 Task: In the  document Ethan ,change text color to 'Dark Green' Insert the mentioned shape below the text 'Rounded Rectangle'. Change color of the shape to  PinkChange shape height to  2
Action: Mouse moved to (34, 97)
Screenshot: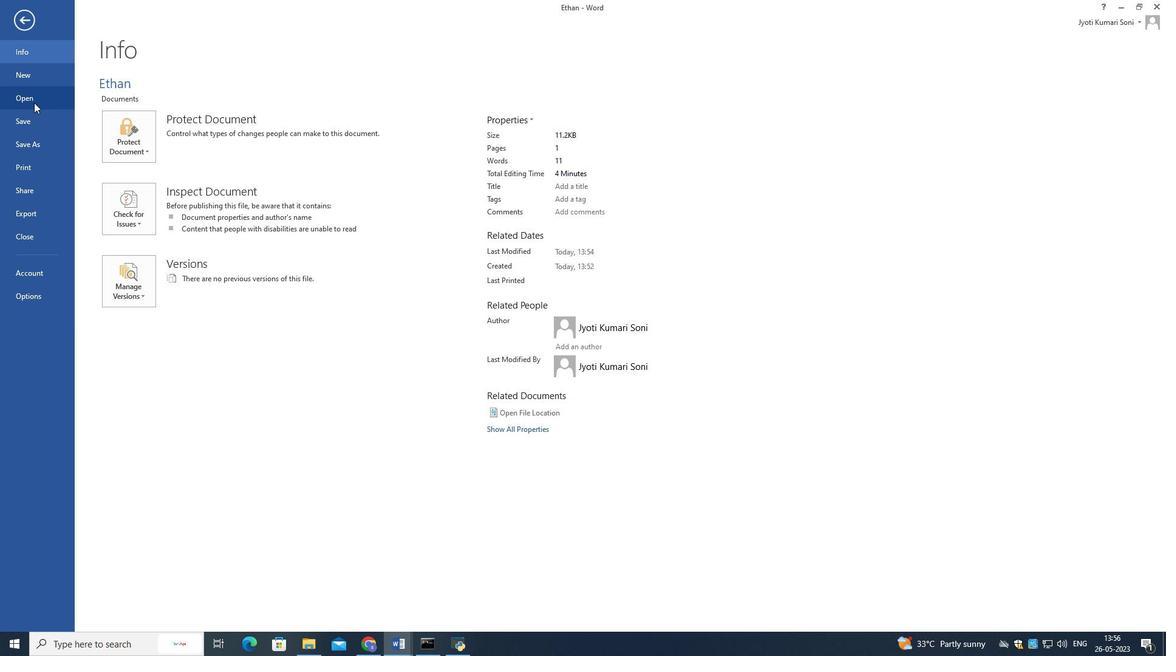 
Action: Mouse pressed left at (34, 97)
Screenshot: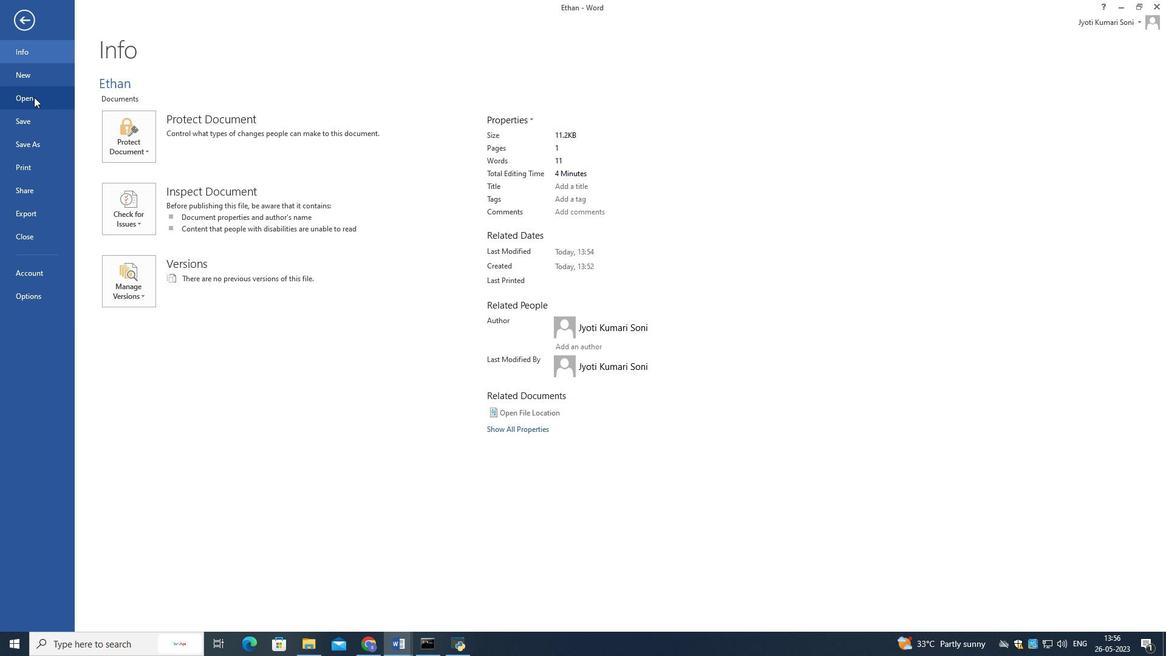 
Action: Mouse moved to (320, 116)
Screenshot: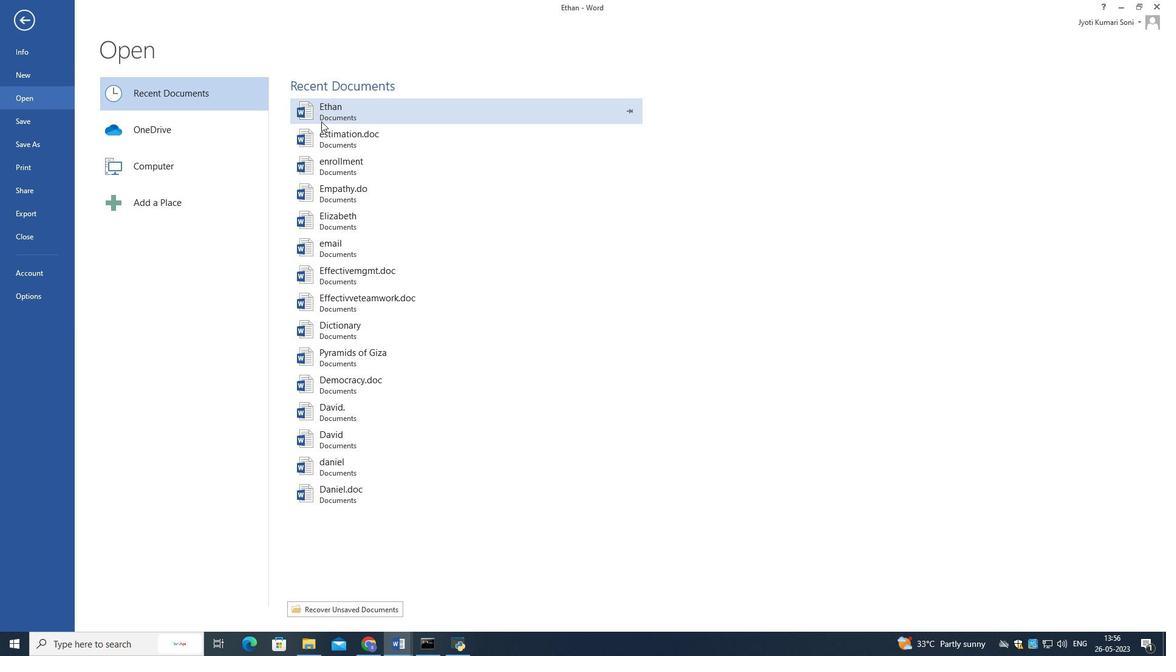 
Action: Mouse pressed left at (320, 116)
Screenshot: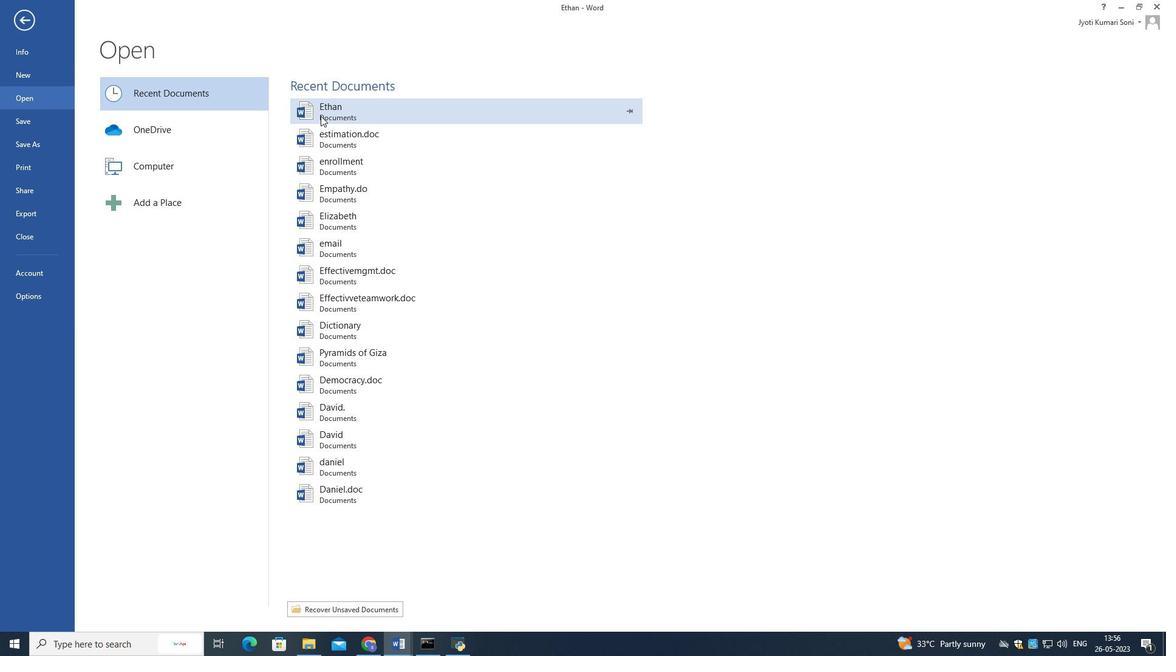 
Action: Mouse moved to (501, 188)
Screenshot: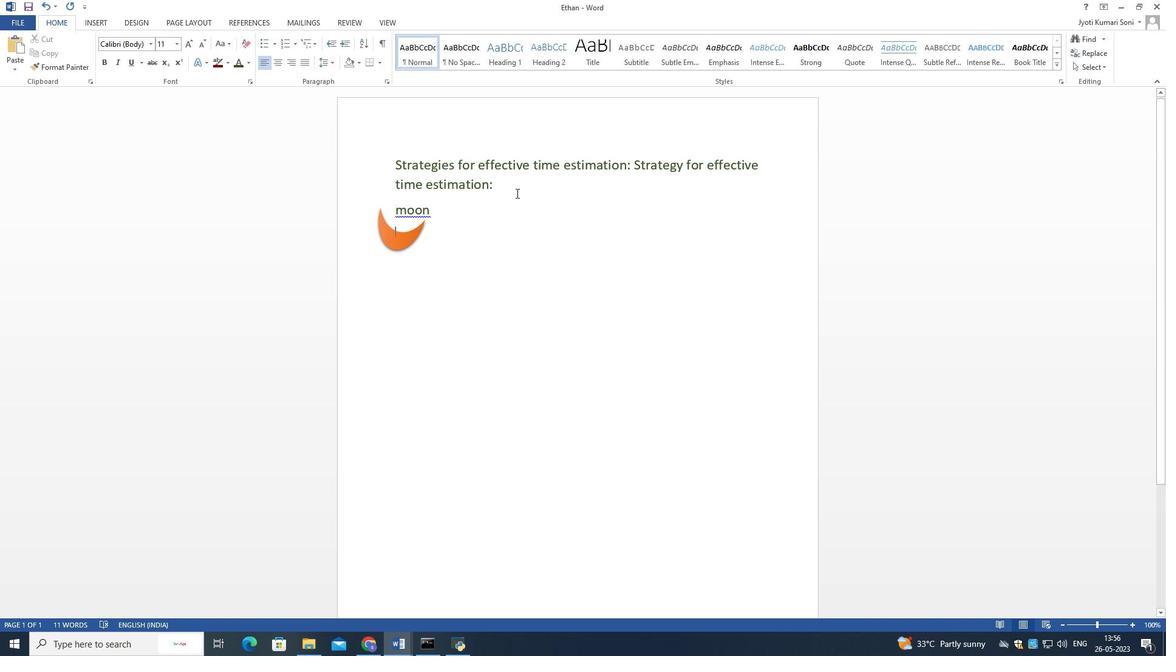 
Action: Mouse pressed left at (501, 188)
Screenshot: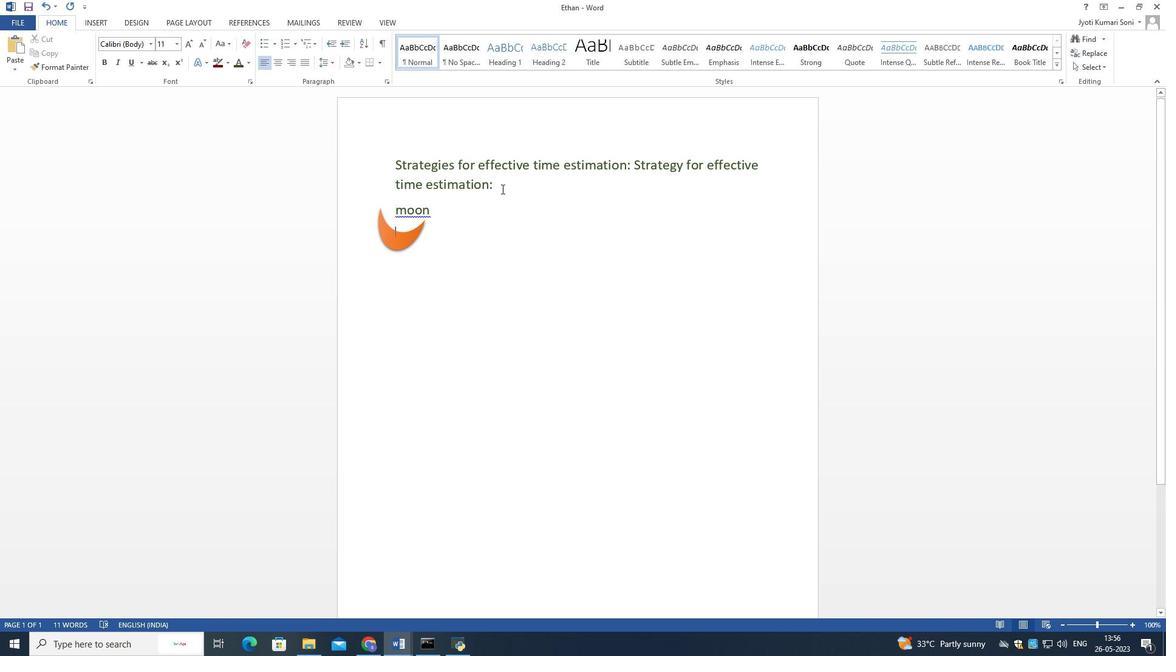
Action: Mouse moved to (449, 151)
Screenshot: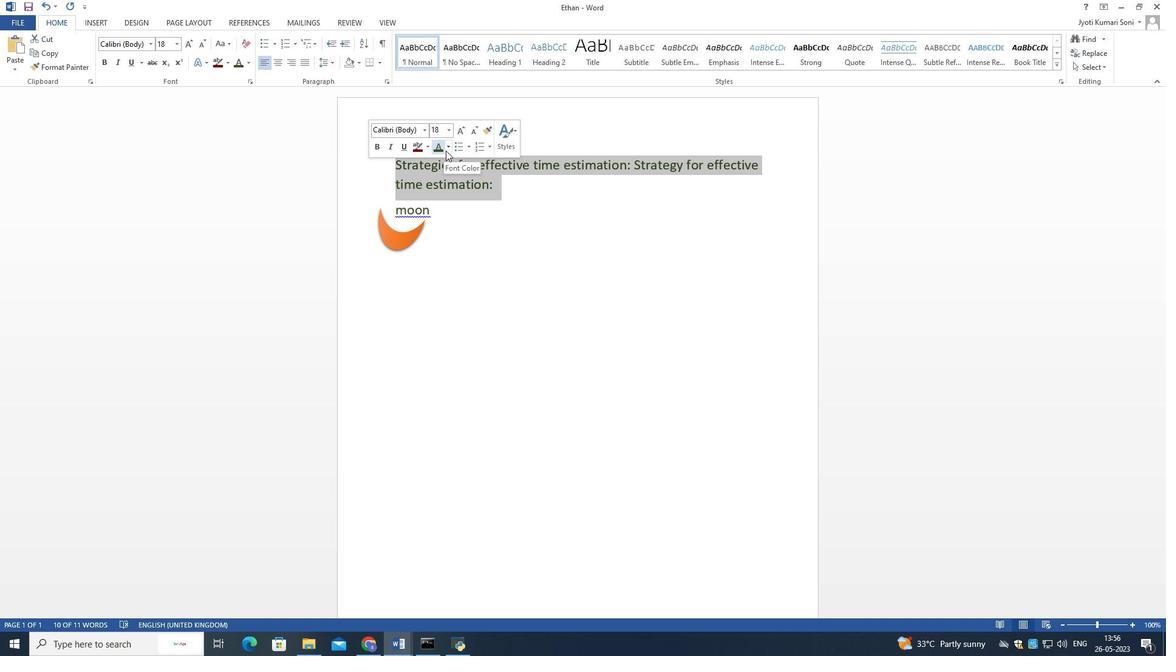 
Action: Mouse pressed left at (449, 151)
Screenshot: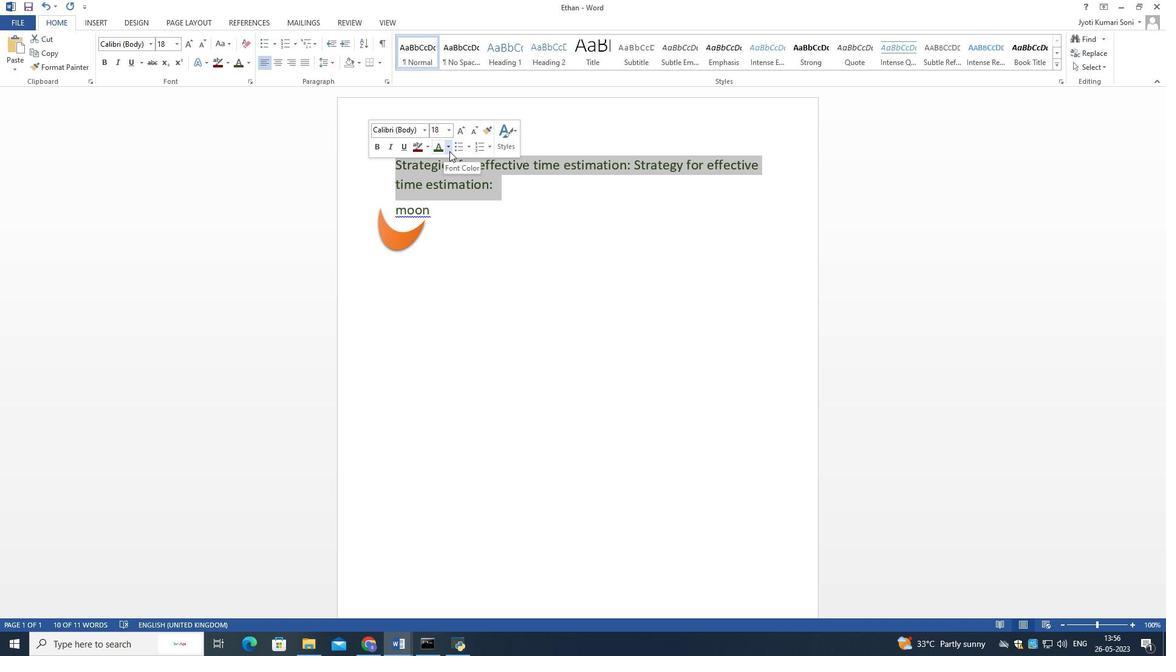 
Action: Mouse moved to (533, 226)
Screenshot: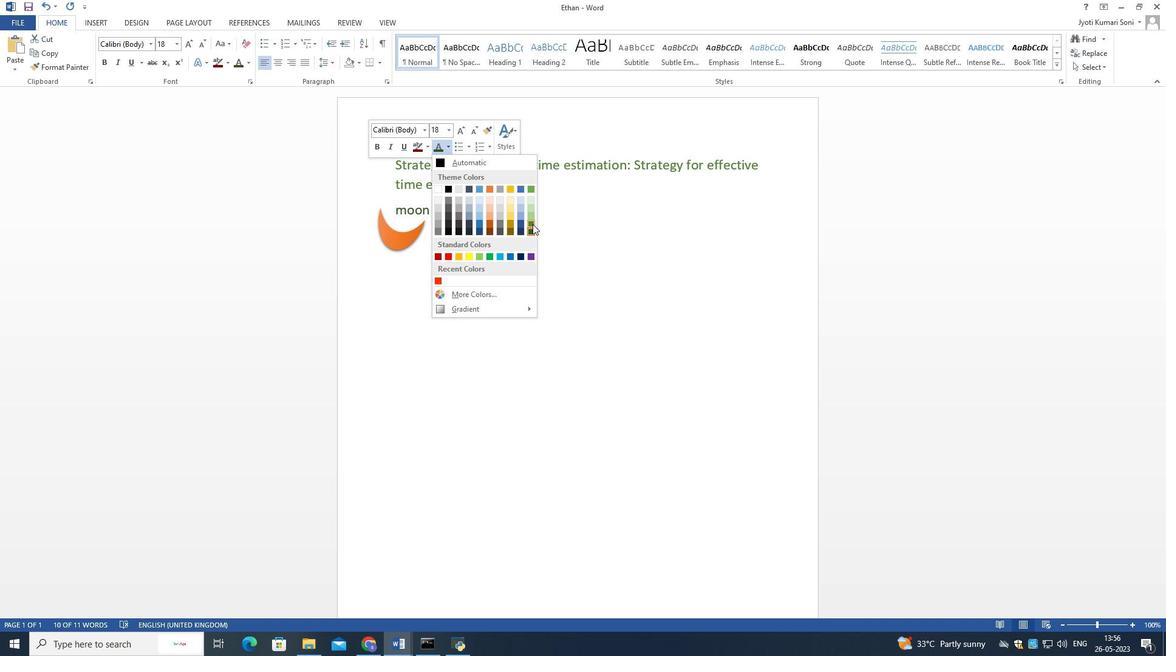 
Action: Mouse pressed left at (533, 226)
Screenshot: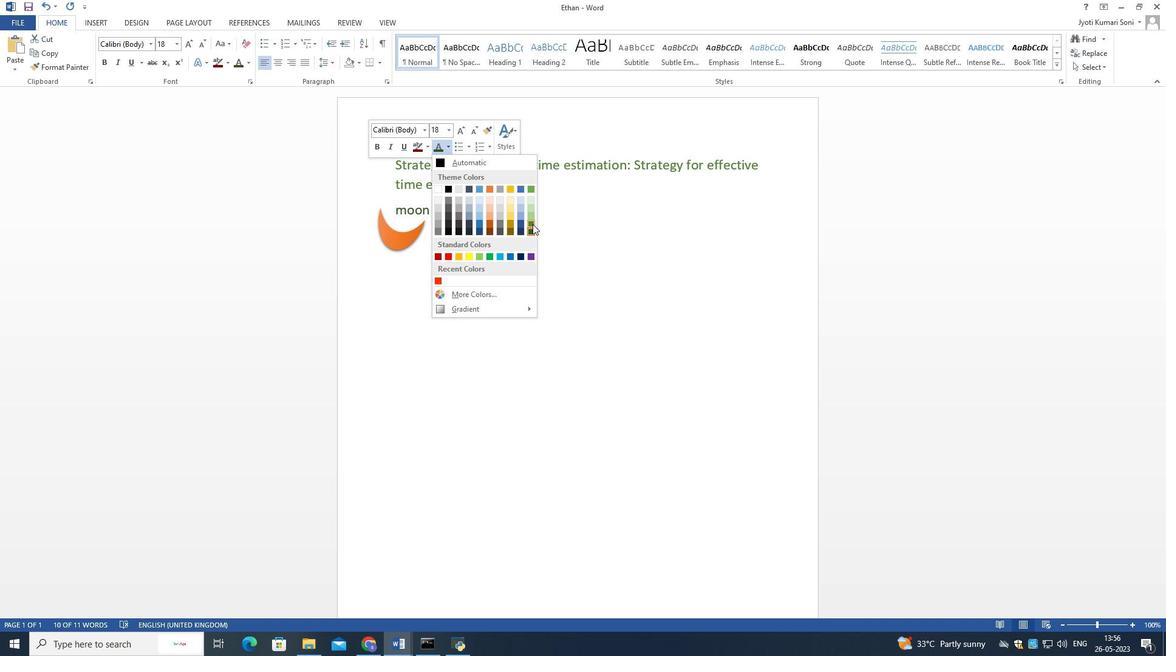 
Action: Mouse moved to (534, 228)
Screenshot: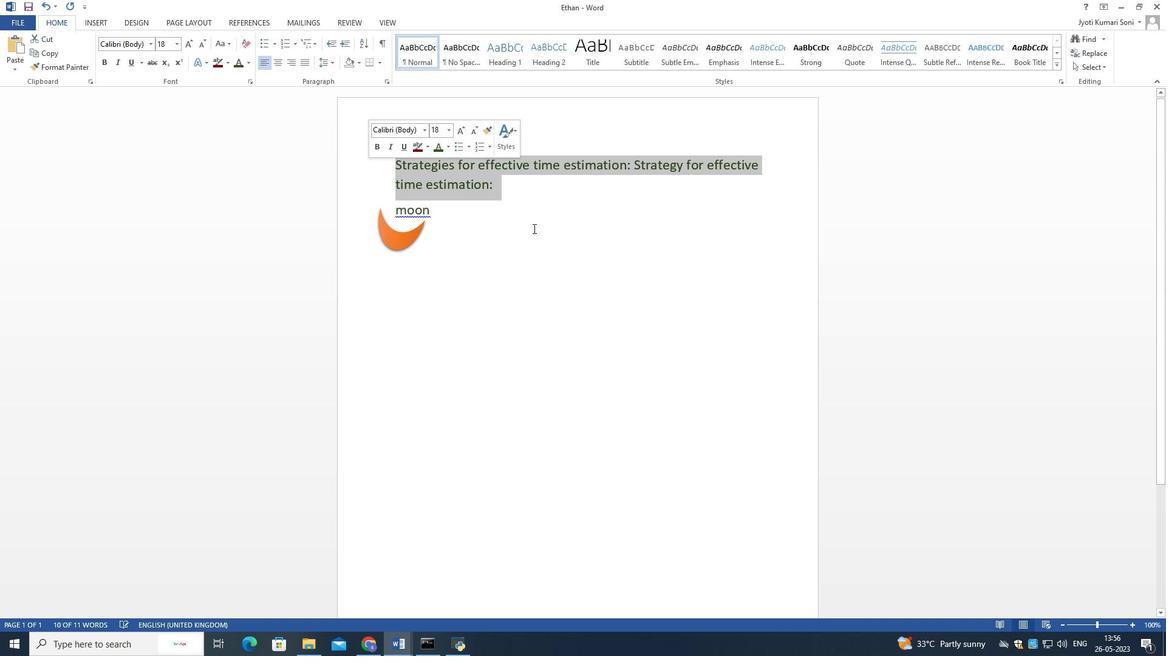 
Action: Mouse pressed left at (534, 228)
Screenshot: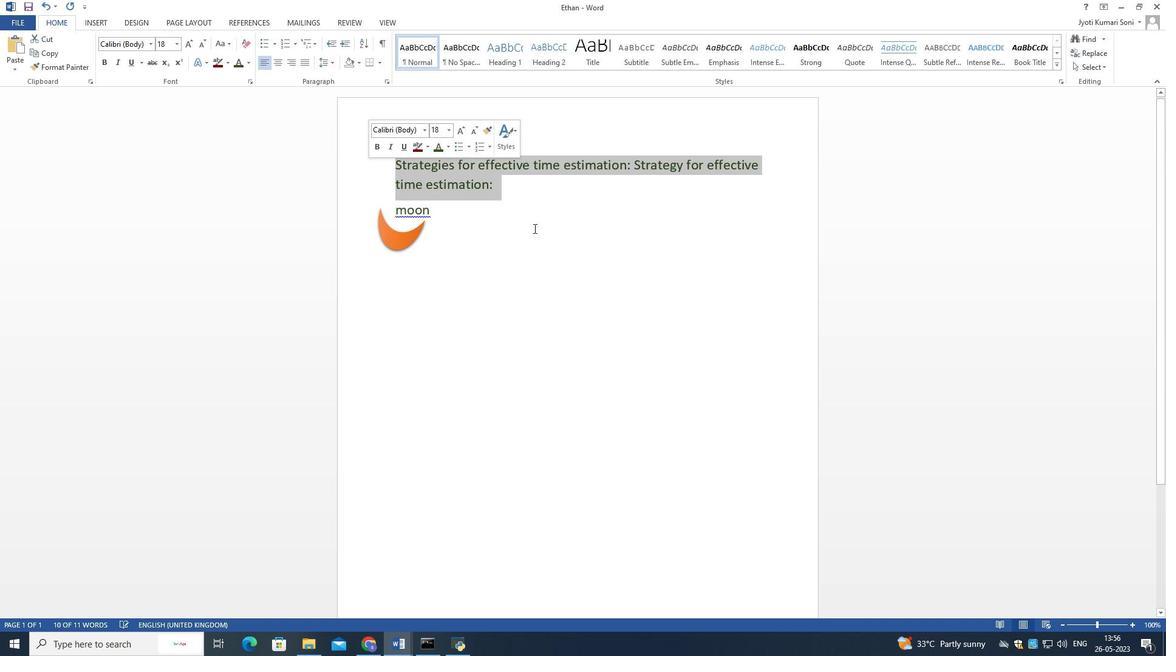 
Action: Mouse moved to (493, 187)
Screenshot: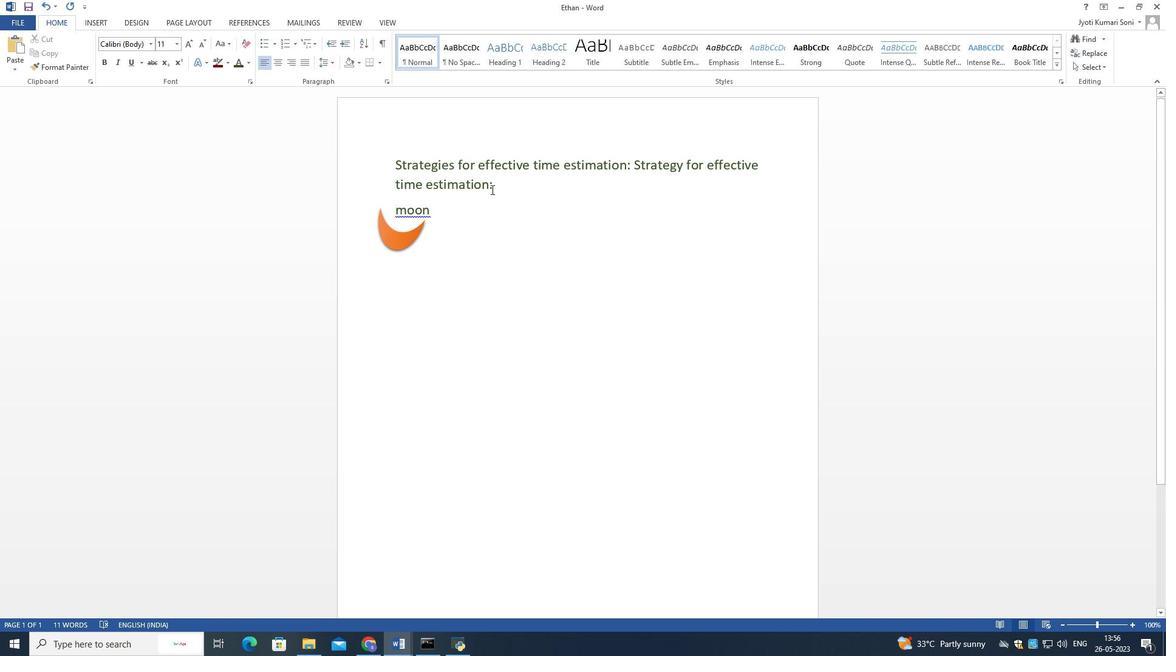 
Action: Mouse pressed left at (493, 187)
Screenshot: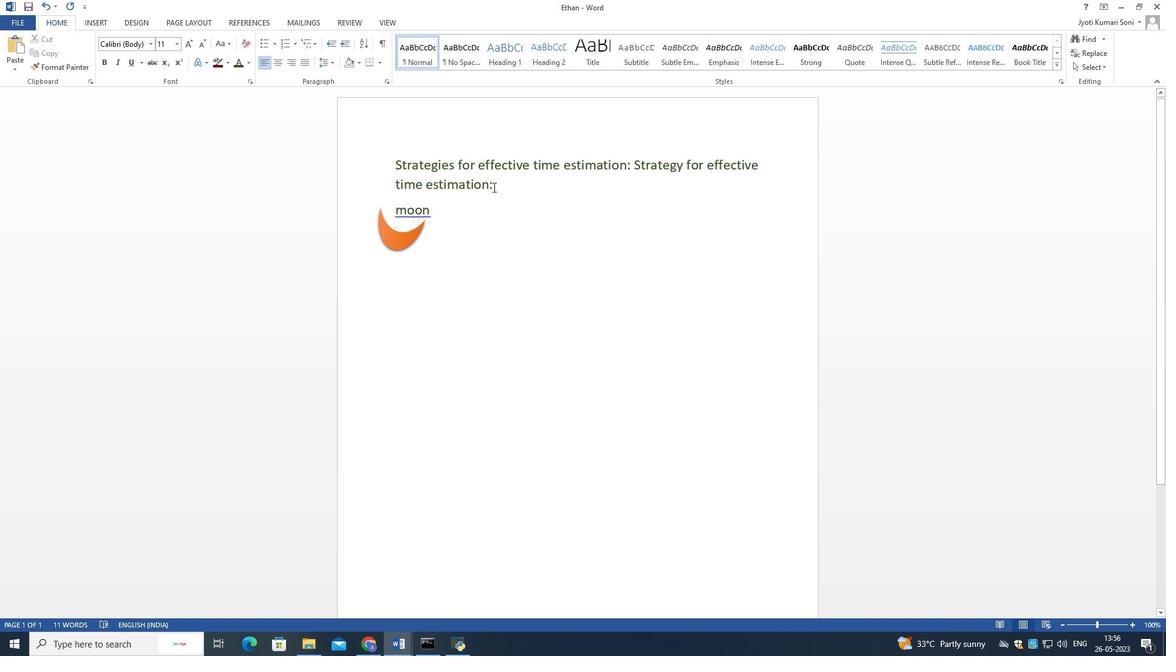 
Action: Mouse moved to (493, 199)
Screenshot: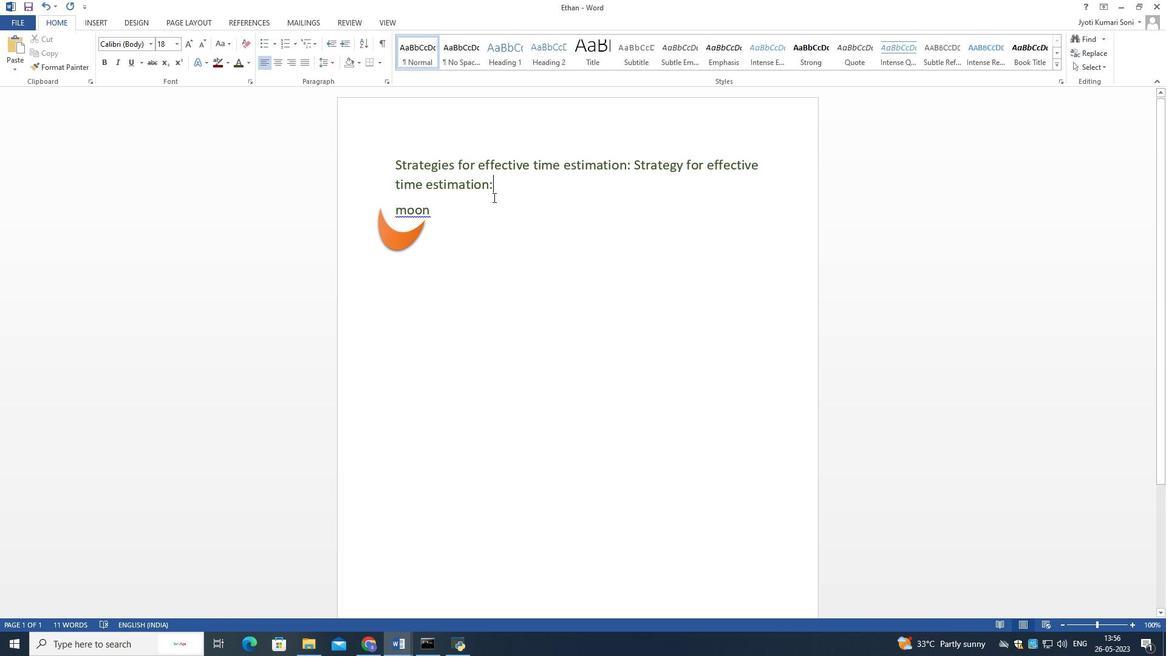 
Action: Key pressed <Key.enter>
Screenshot: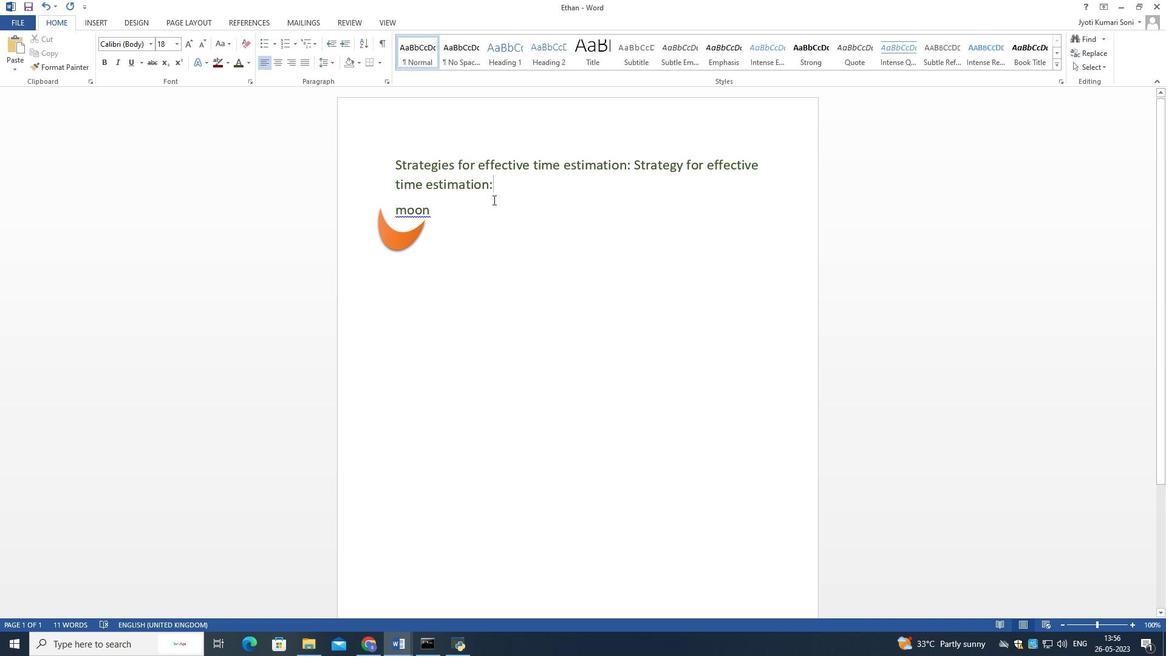 
Action: Mouse moved to (99, 17)
Screenshot: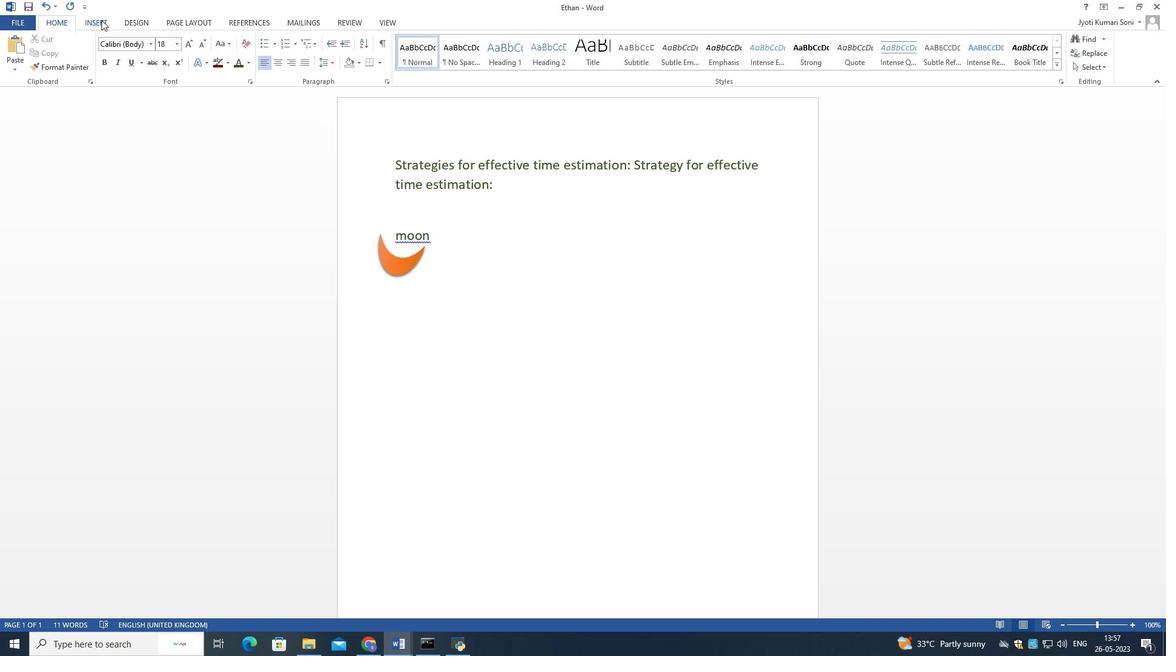 
Action: Mouse pressed left at (99, 17)
Screenshot: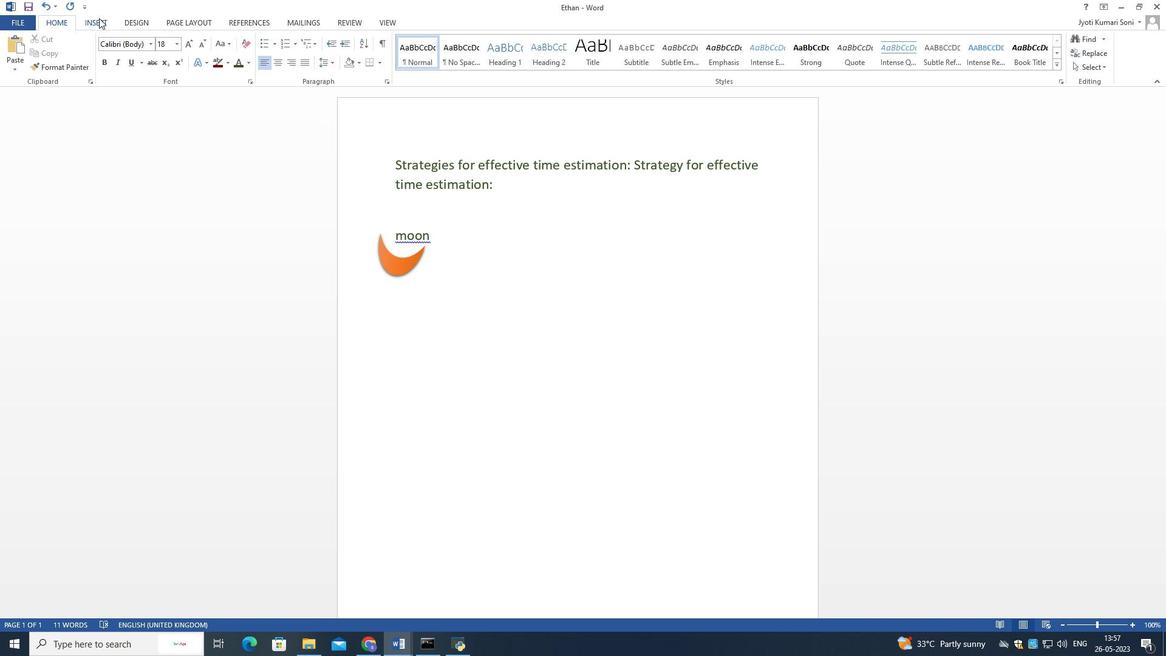 
Action: Mouse moved to (185, 67)
Screenshot: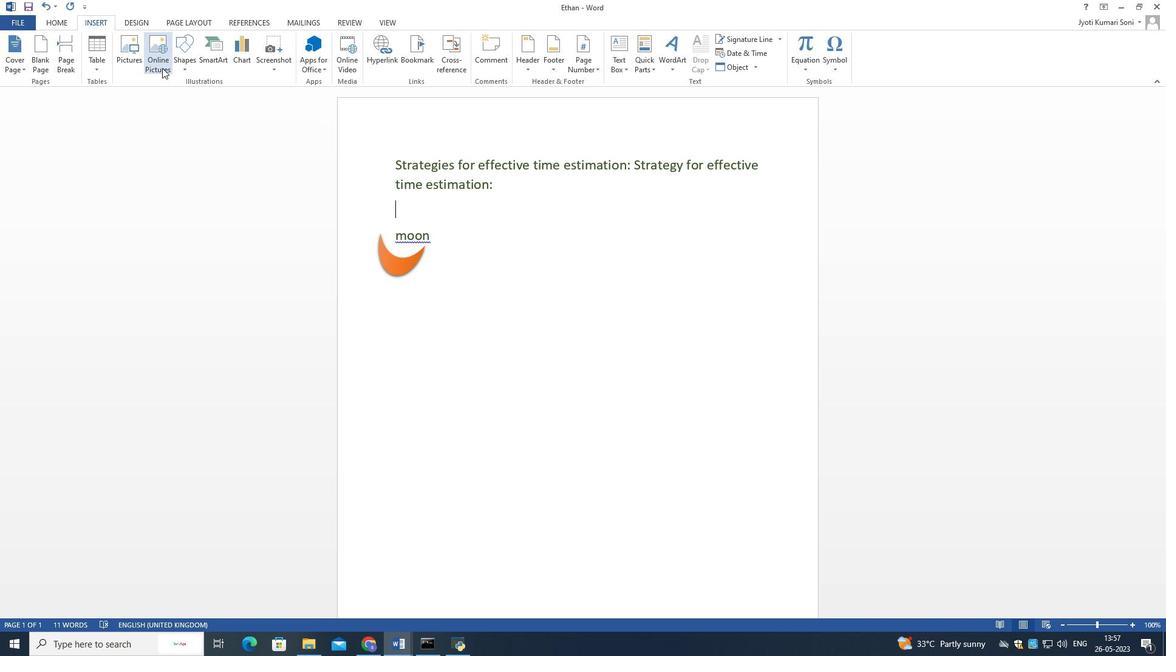 
Action: Mouse pressed left at (185, 67)
Screenshot: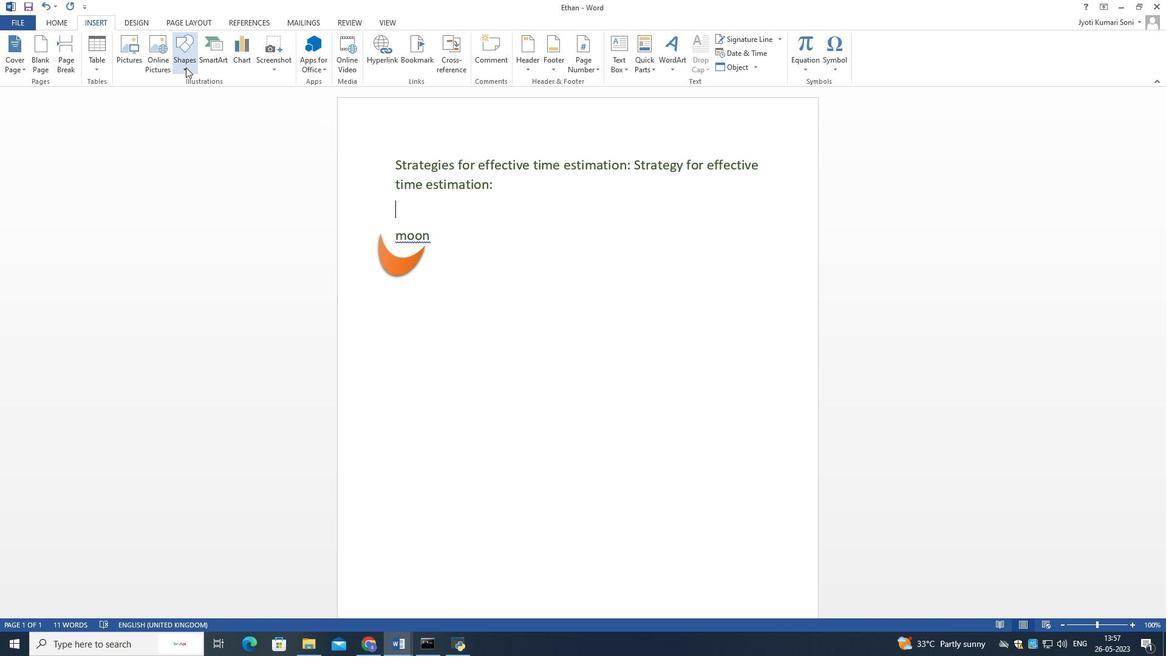 
Action: Mouse moved to (195, 162)
Screenshot: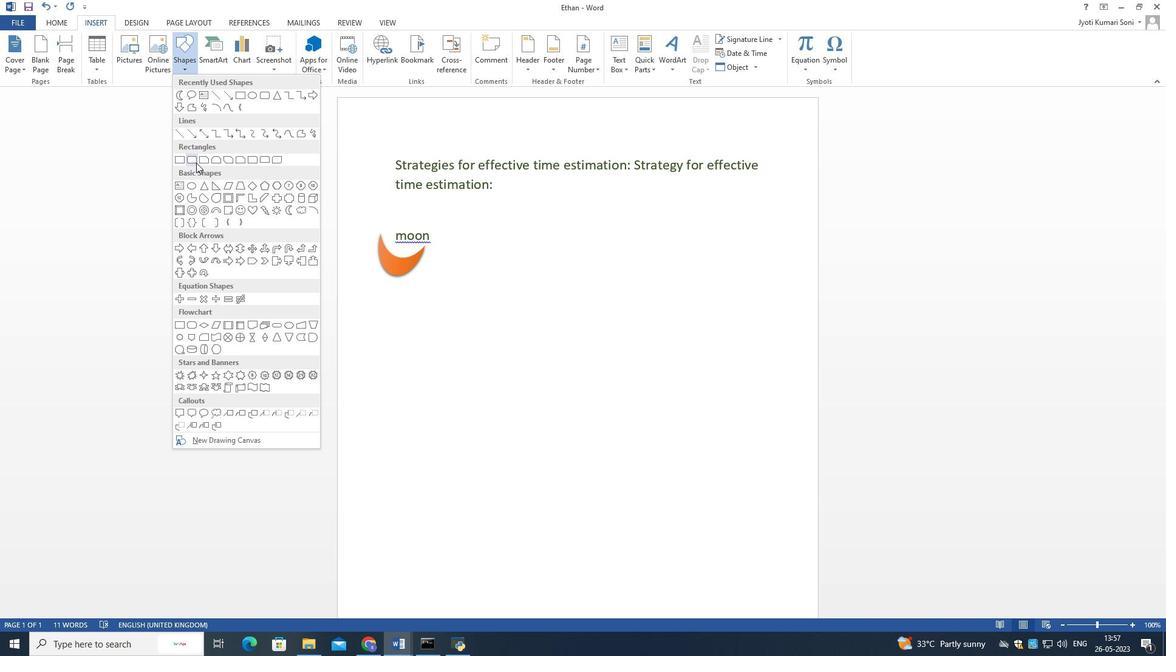 
Action: Mouse pressed left at (195, 162)
Screenshot: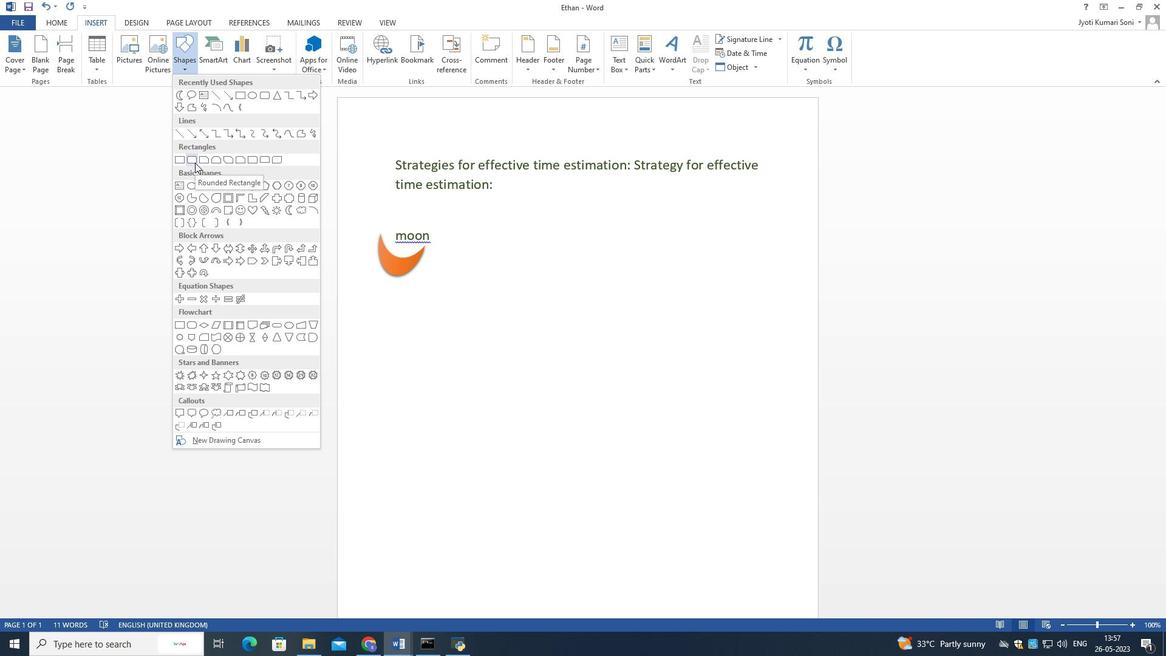 
Action: Mouse moved to (470, 201)
Screenshot: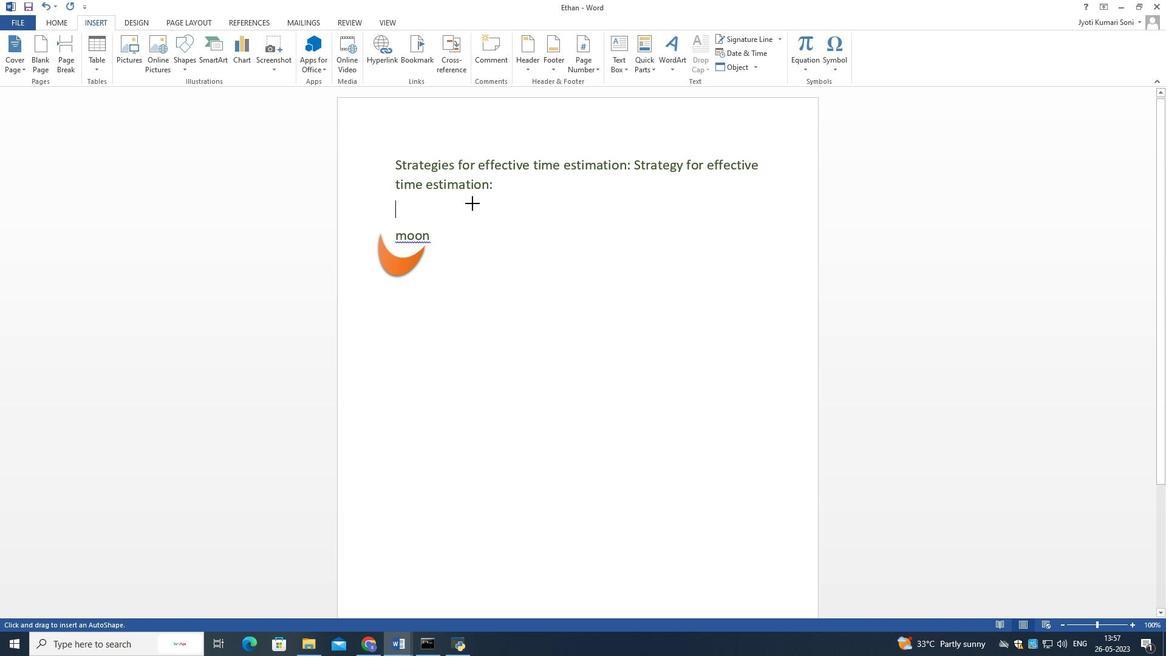 
Action: Mouse pressed left at (470, 201)
Screenshot: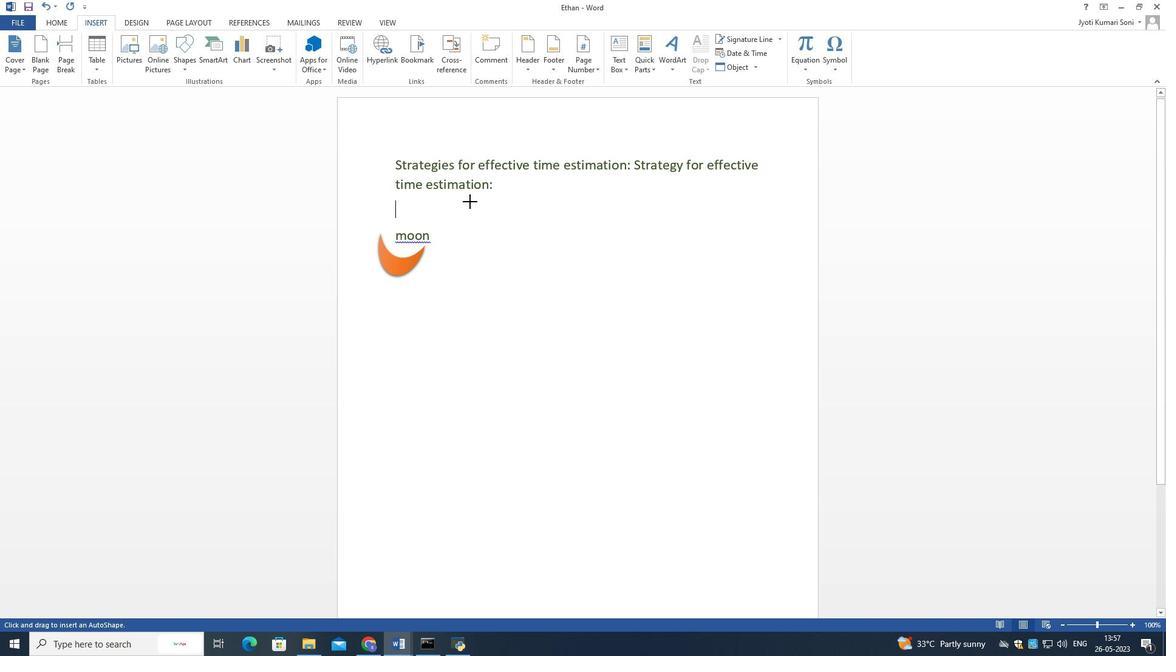 
Action: Mouse moved to (617, 252)
Screenshot: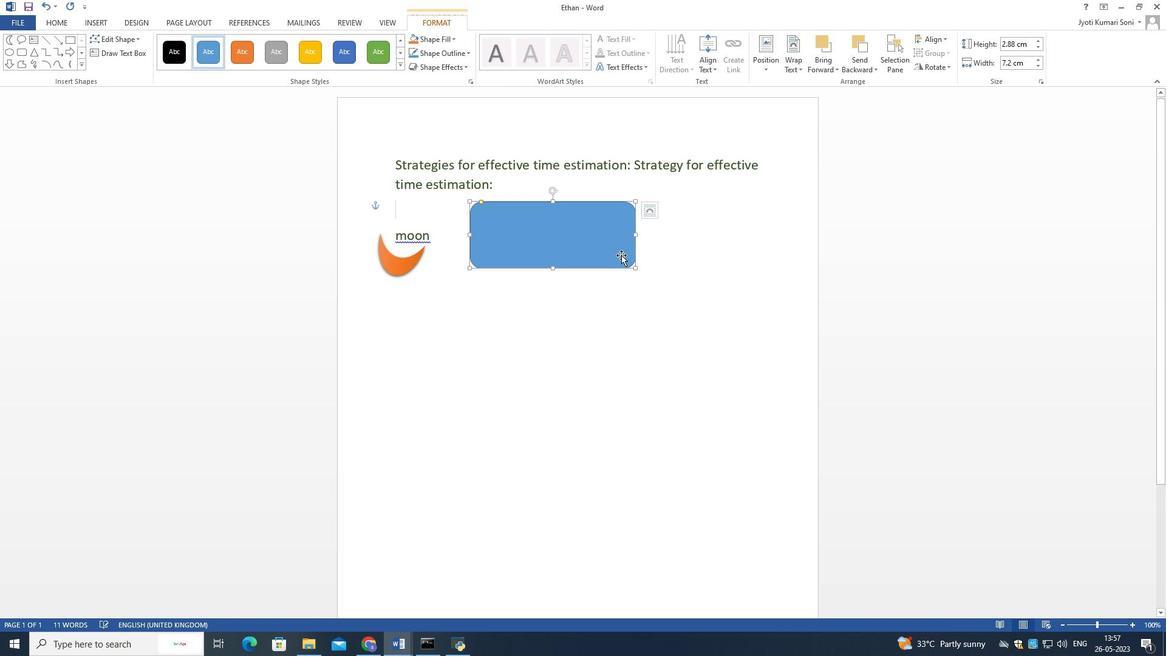 
Action: Mouse pressed left at (617, 252)
Screenshot: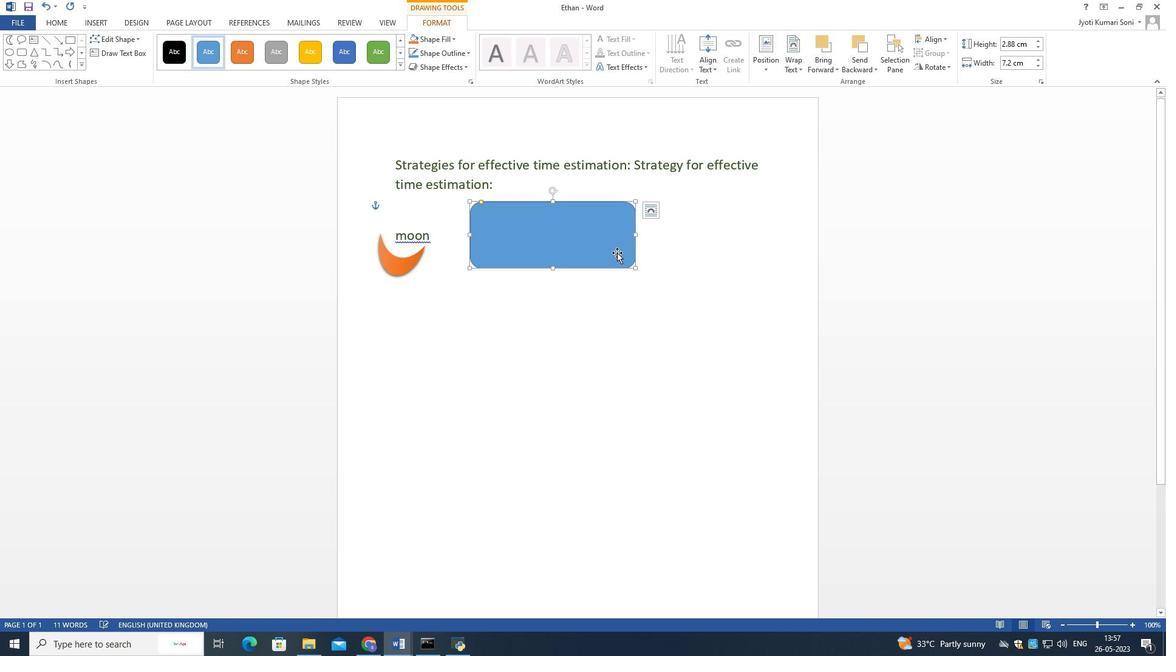 
Action: Mouse moved to (651, 271)
Screenshot: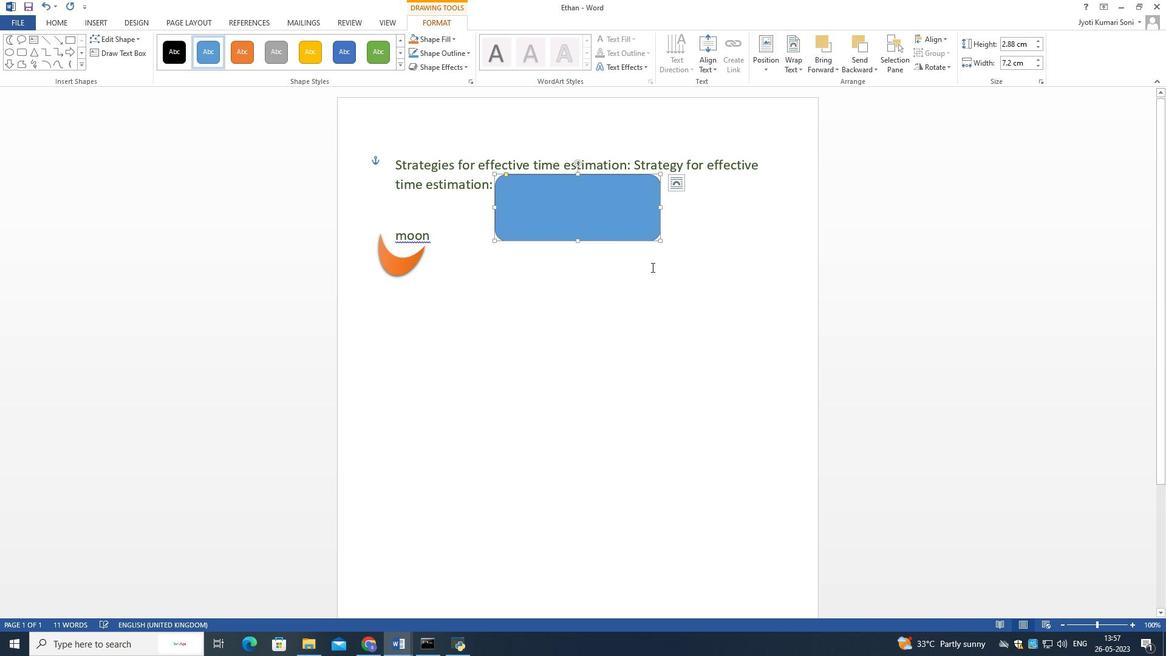 
Action: Mouse pressed left at (651, 271)
Screenshot: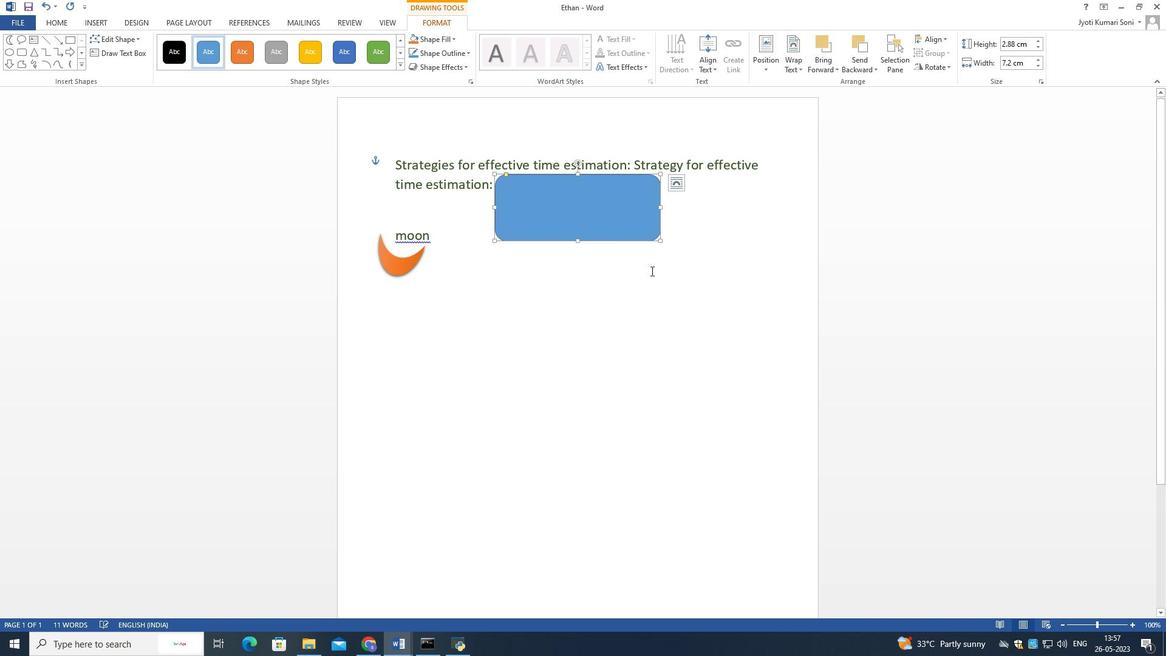 
Action: Mouse moved to (577, 207)
Screenshot: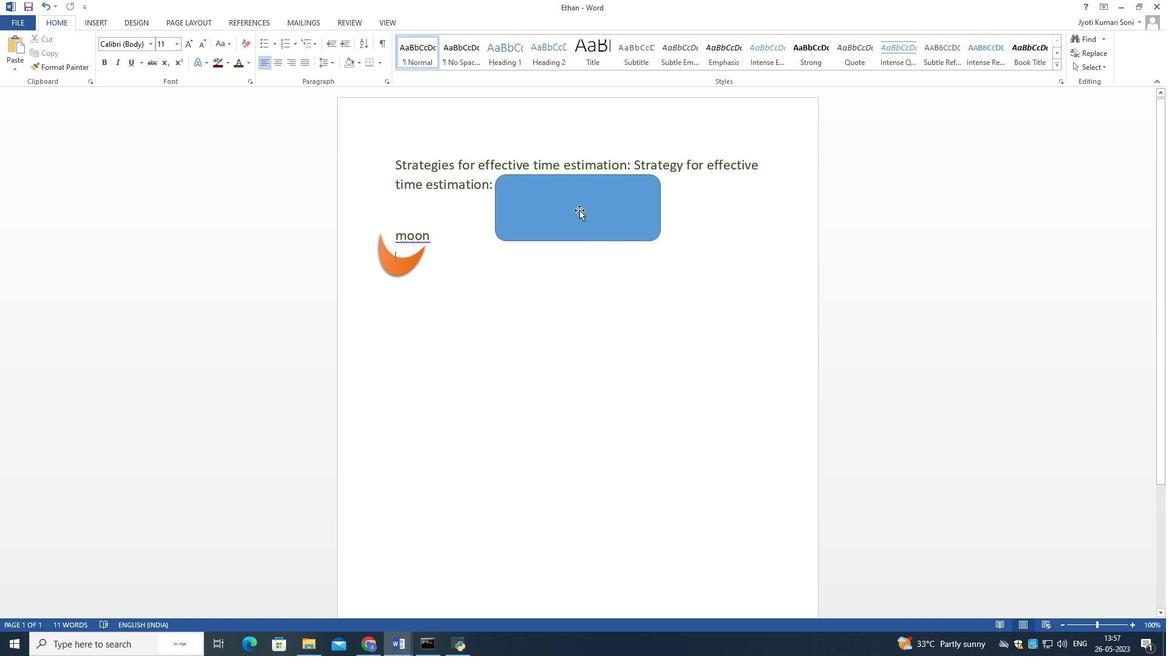 
Action: Mouse pressed left at (577, 207)
Screenshot: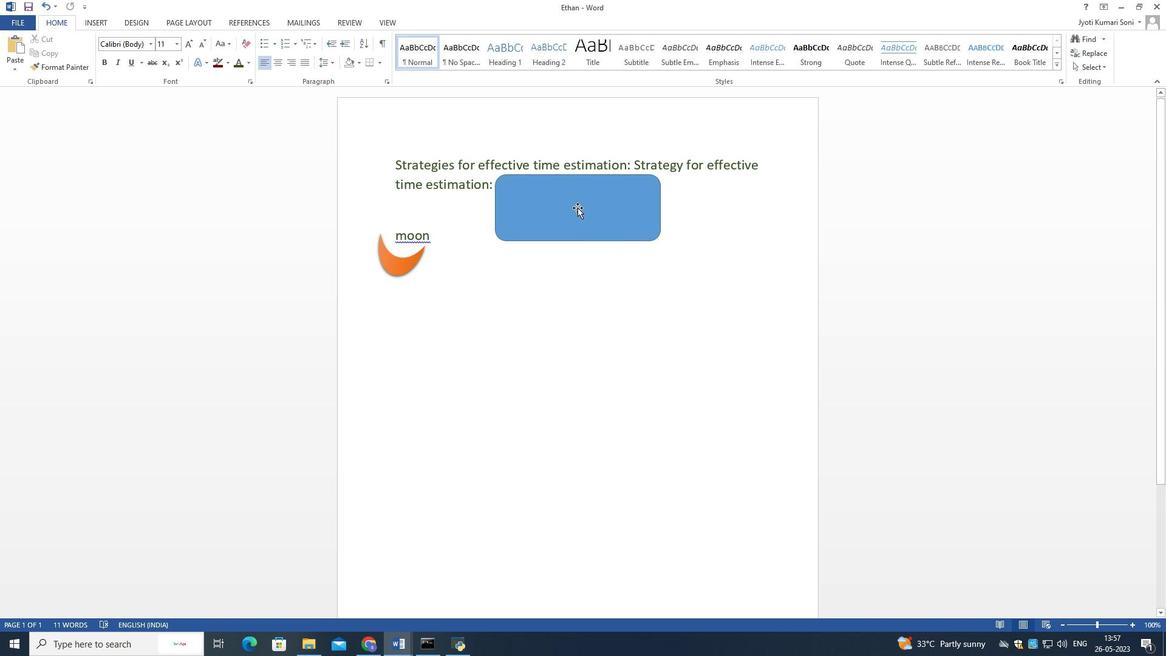 
Action: Mouse moved to (397, 64)
Screenshot: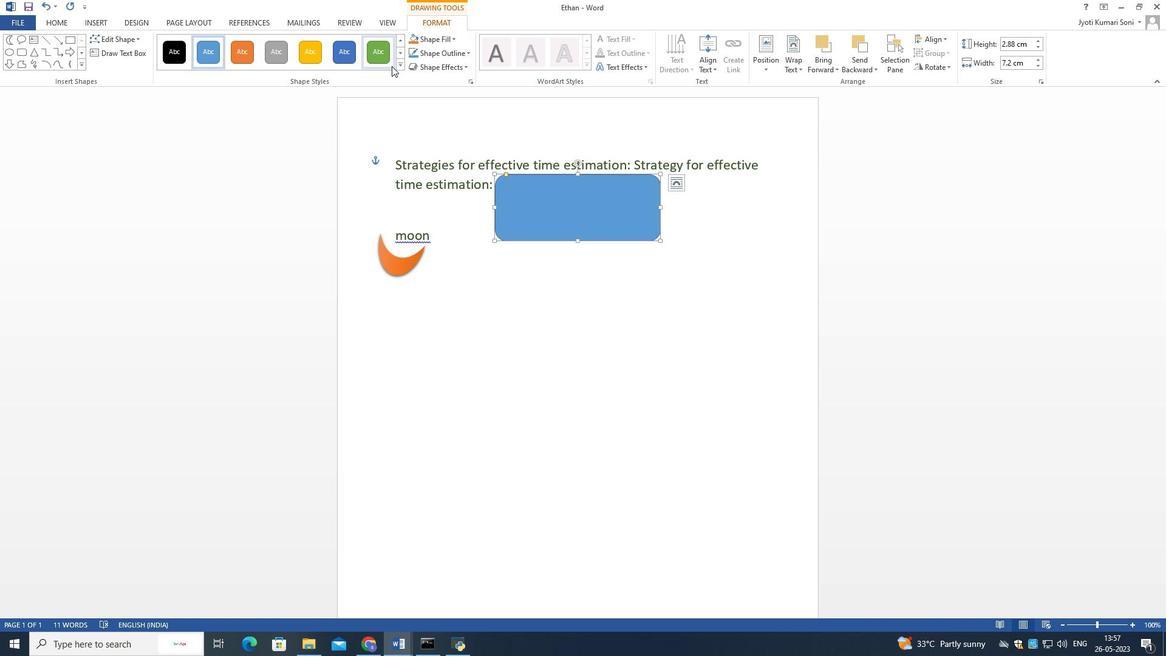 
Action: Mouse pressed left at (397, 64)
Screenshot: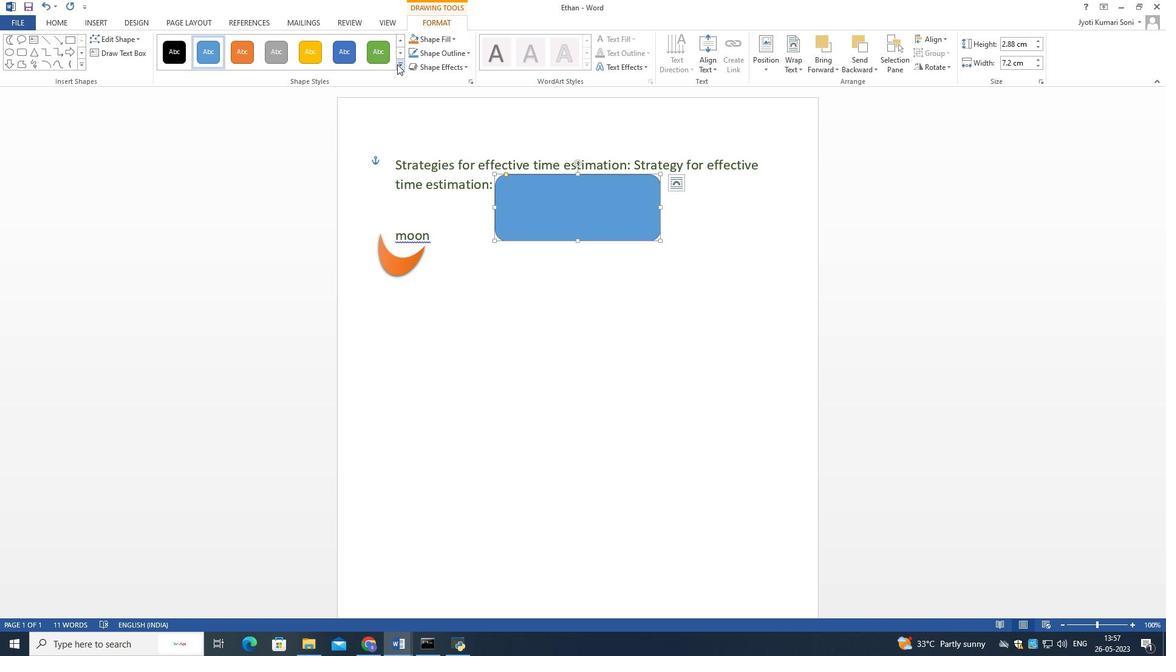 
Action: Mouse moved to (239, 152)
Screenshot: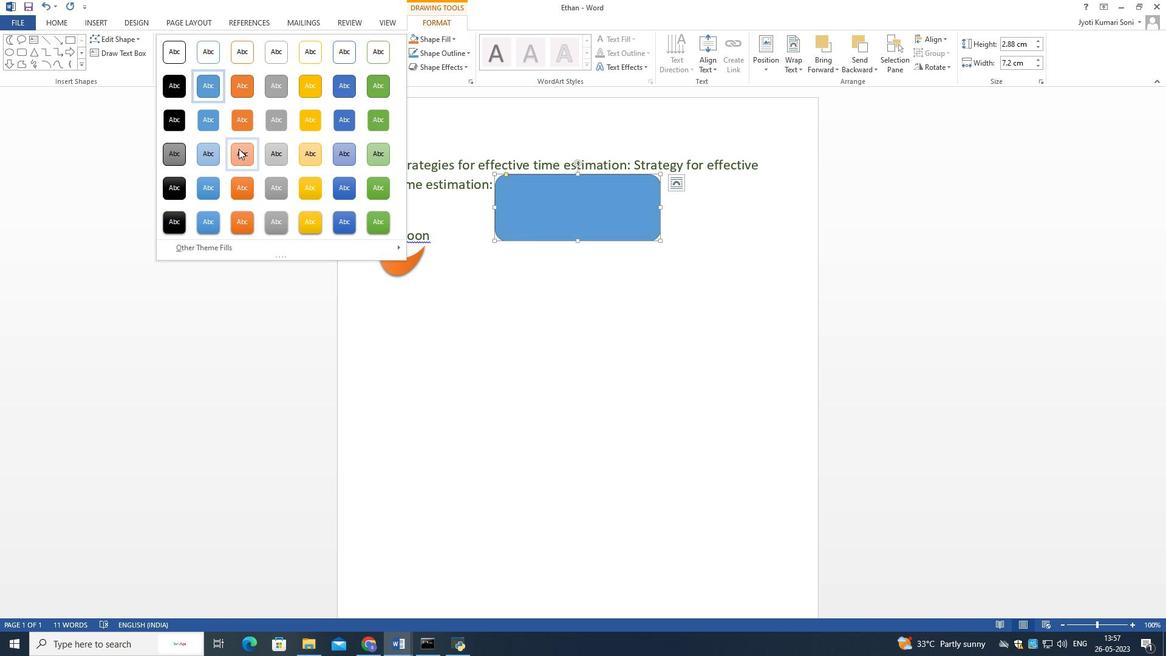 
Action: Mouse pressed left at (239, 152)
Screenshot: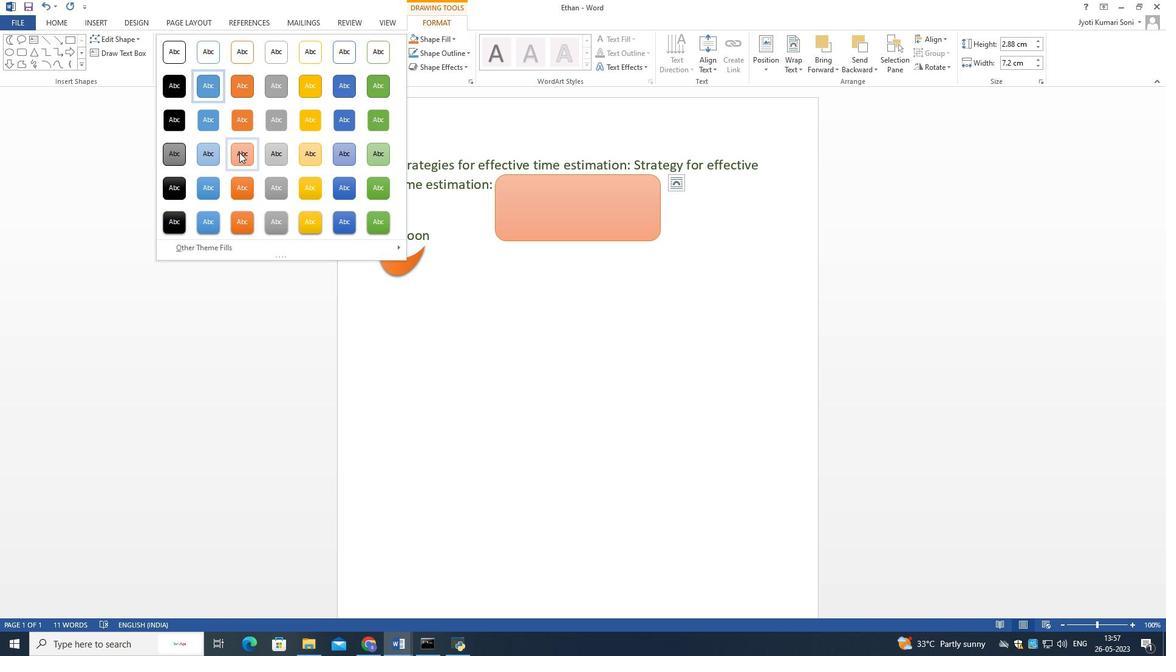 
Action: Mouse moved to (1039, 48)
Screenshot: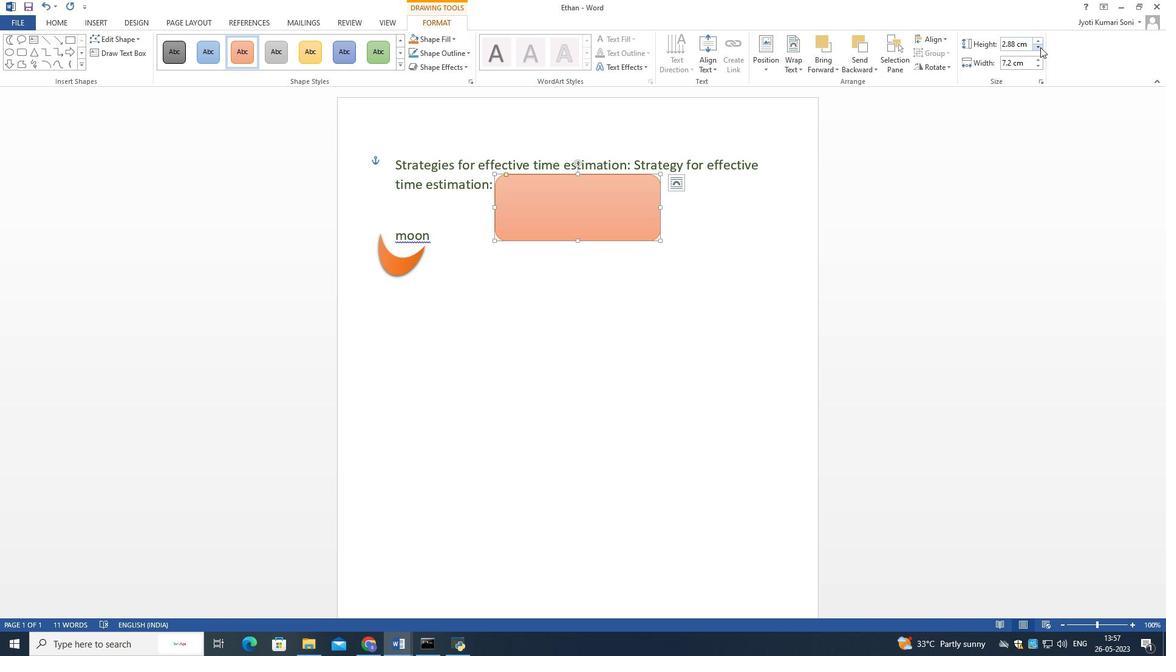 
Action: Mouse pressed left at (1039, 48)
Screenshot: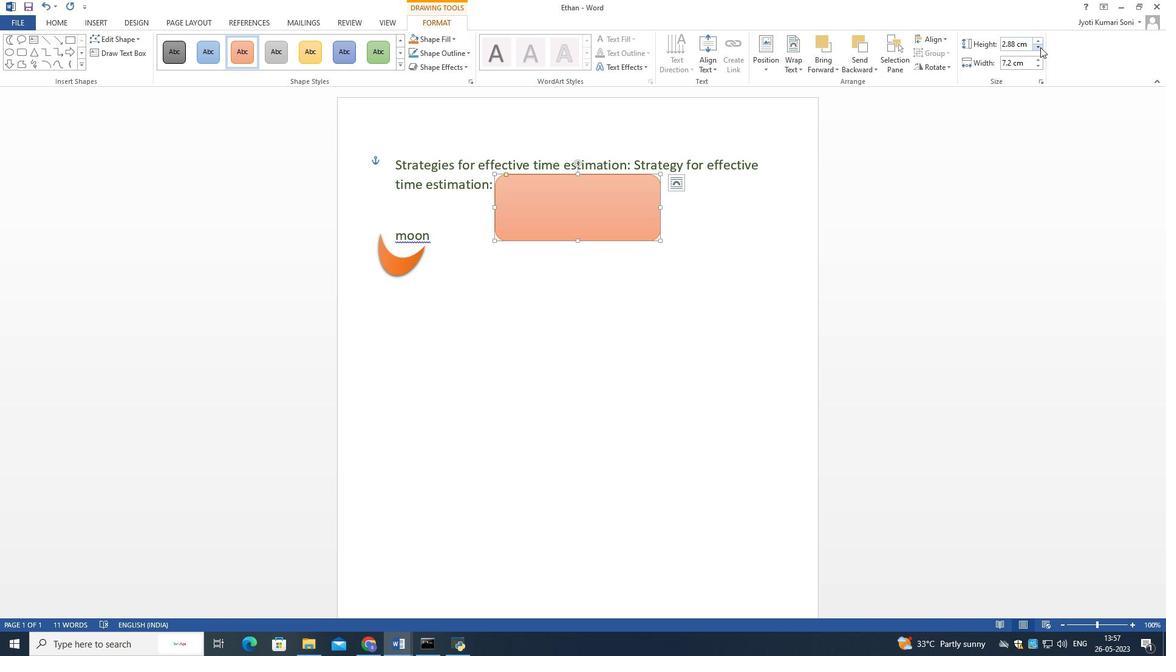 
Action: Mouse pressed left at (1039, 48)
Screenshot: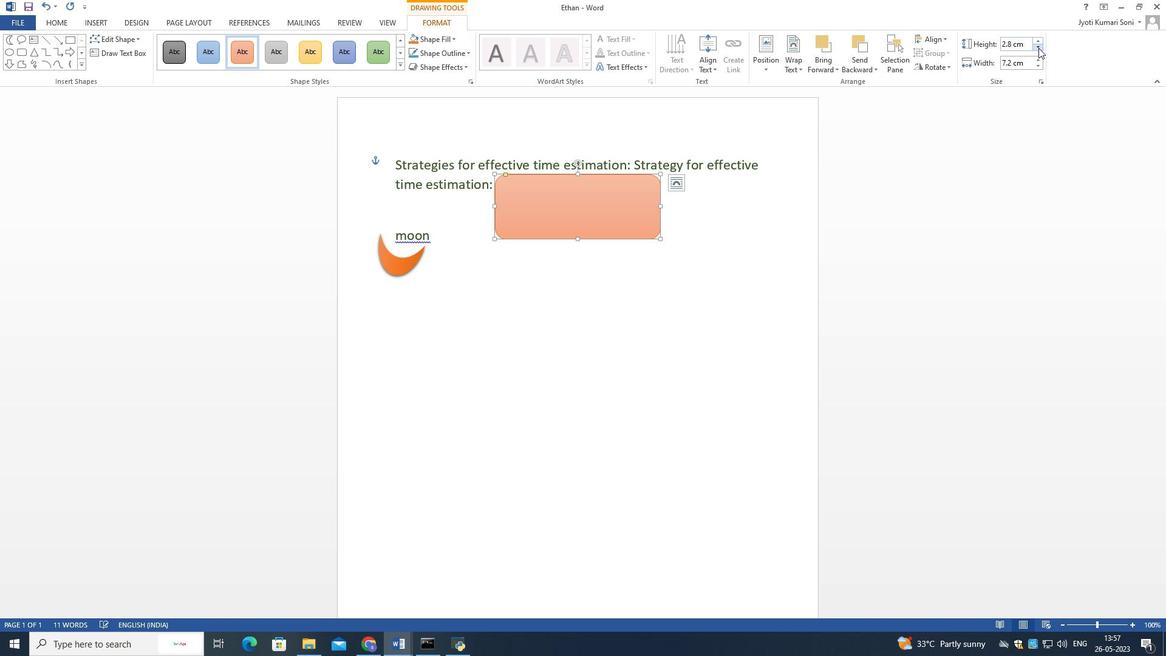 
Action: Mouse pressed left at (1039, 48)
Screenshot: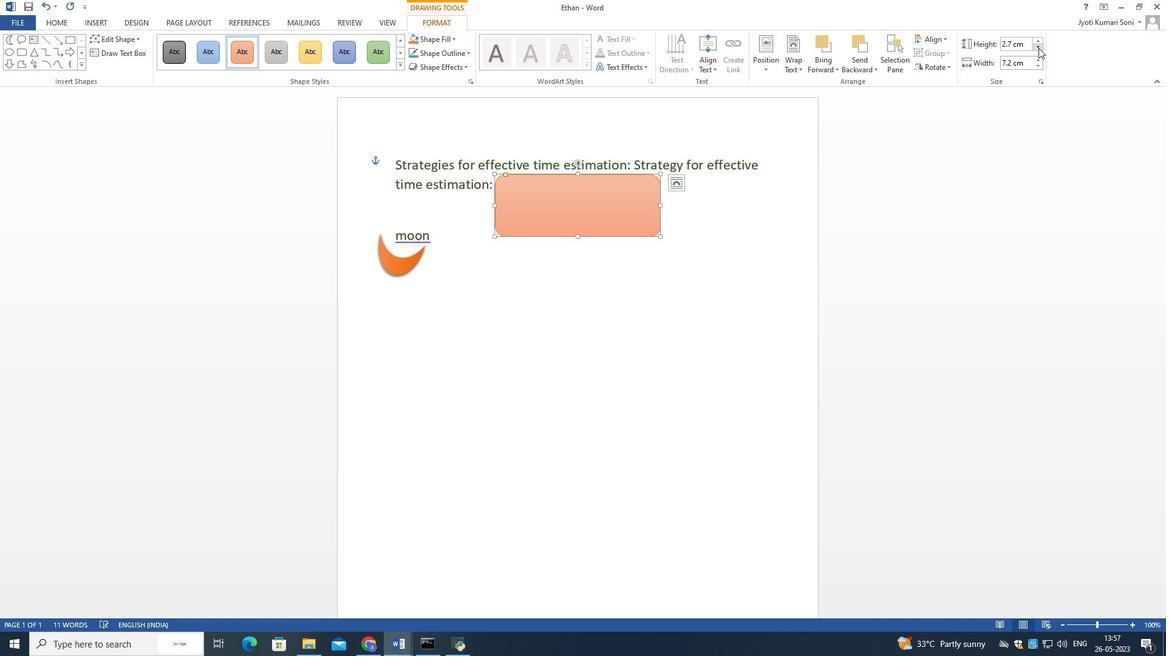 
Action: Mouse pressed left at (1039, 48)
Screenshot: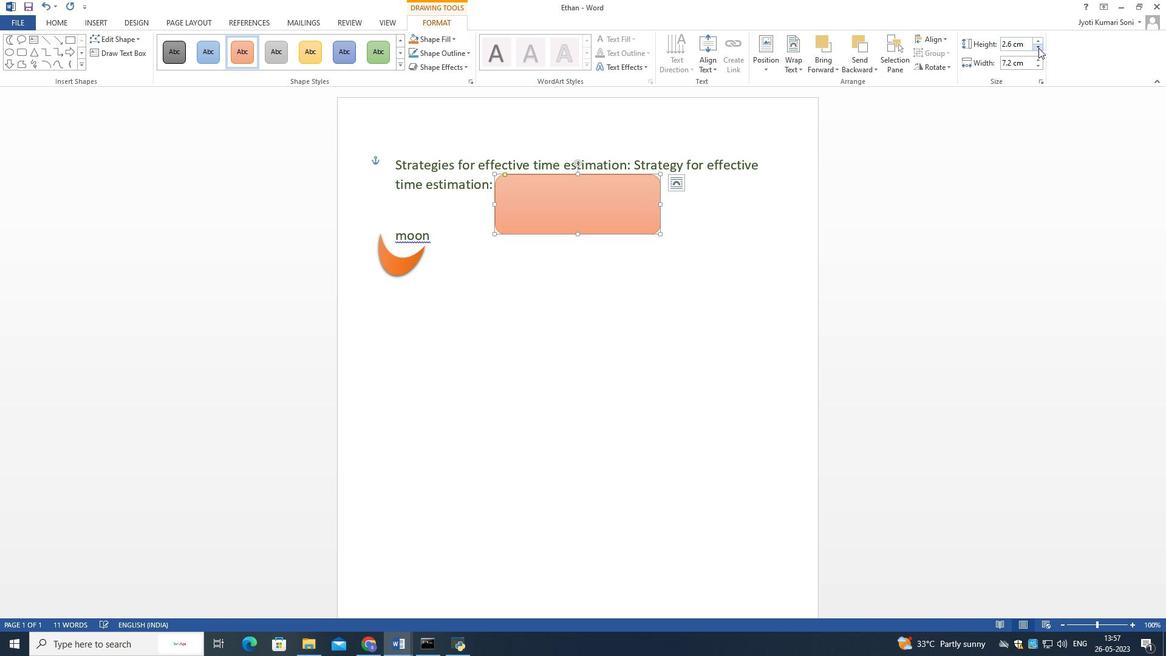 
Action: Mouse pressed left at (1039, 48)
Screenshot: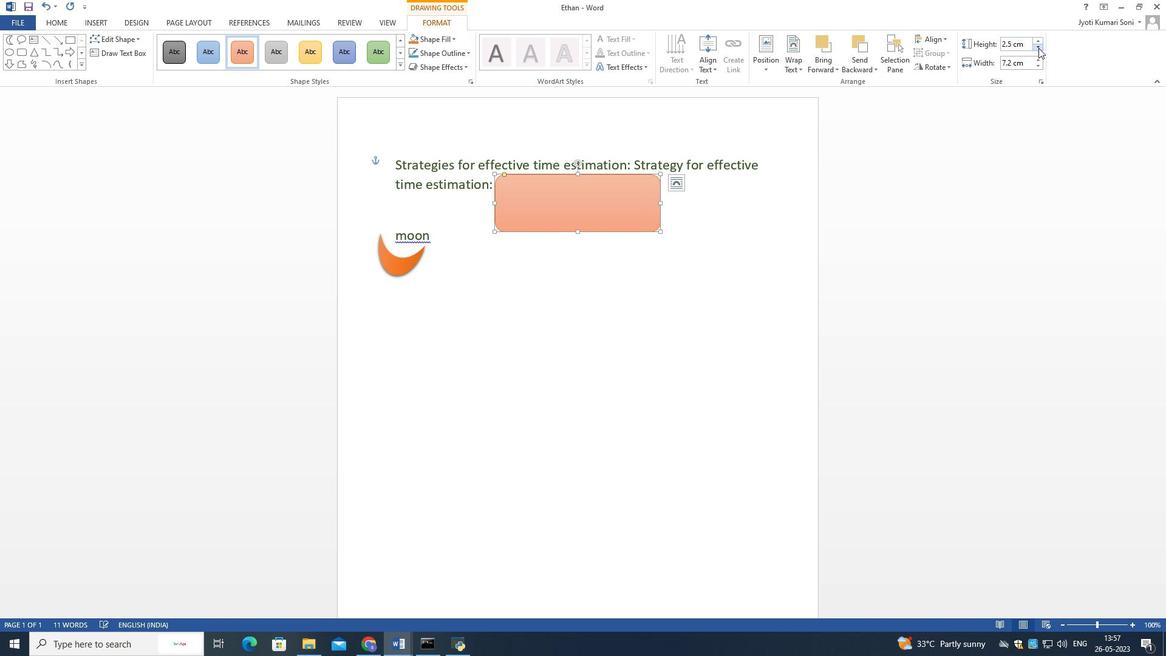 
Action: Mouse pressed left at (1039, 48)
Screenshot: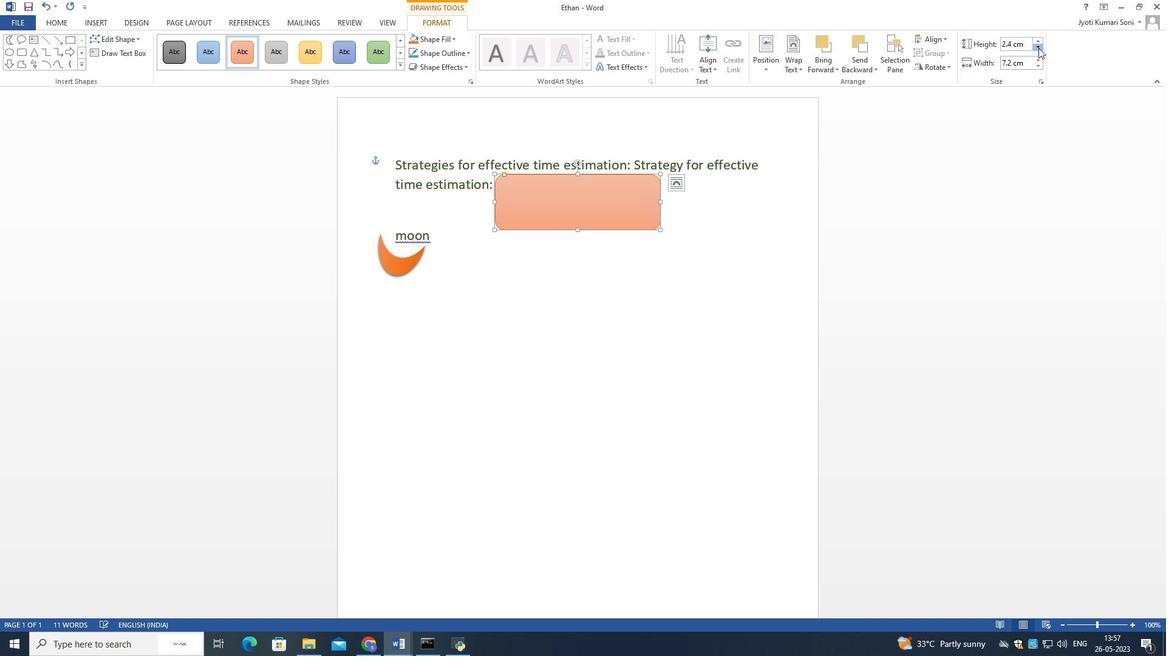 
Action: Mouse pressed left at (1039, 48)
Screenshot: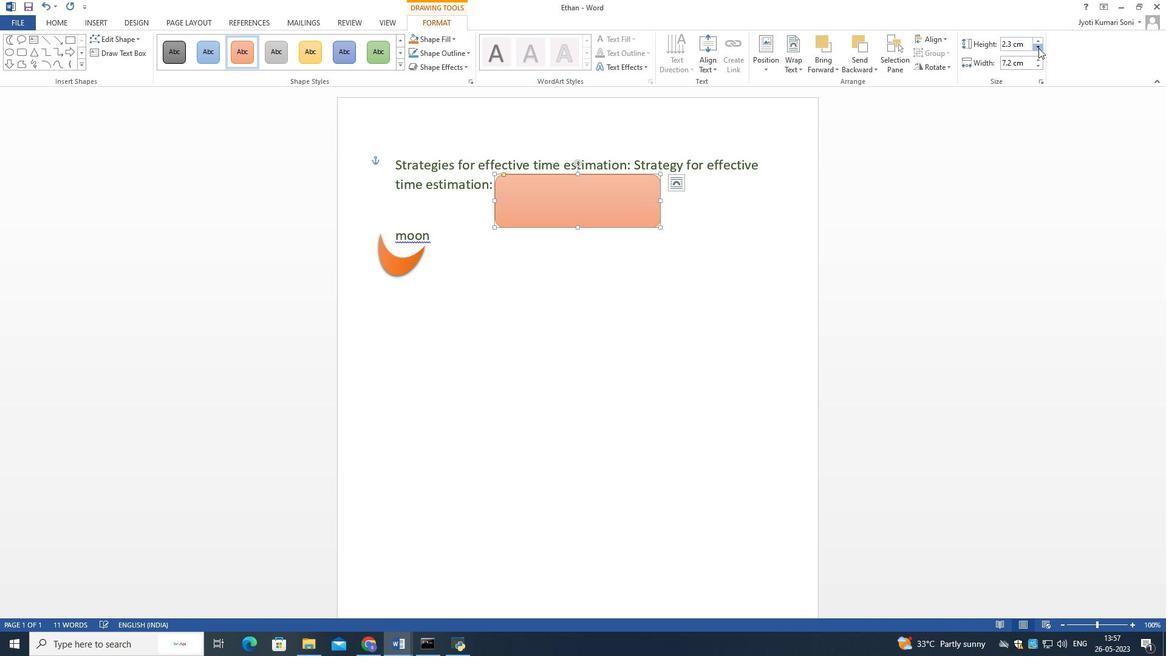 
Action: Mouse pressed left at (1039, 48)
Screenshot: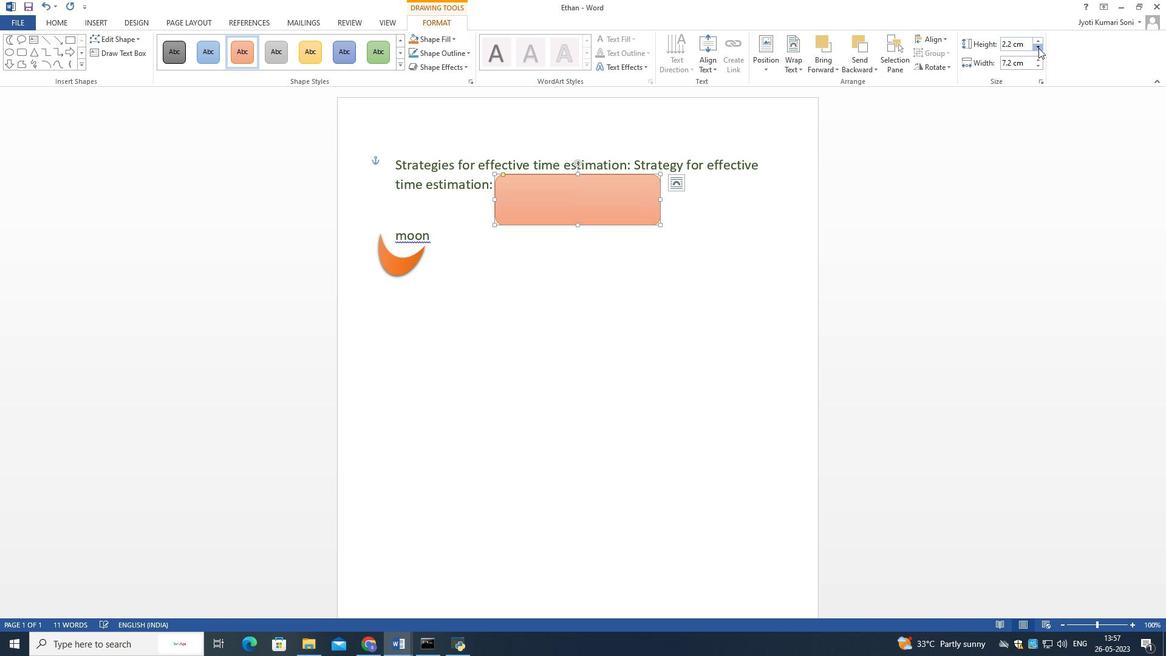 
Action: Mouse pressed left at (1039, 48)
Screenshot: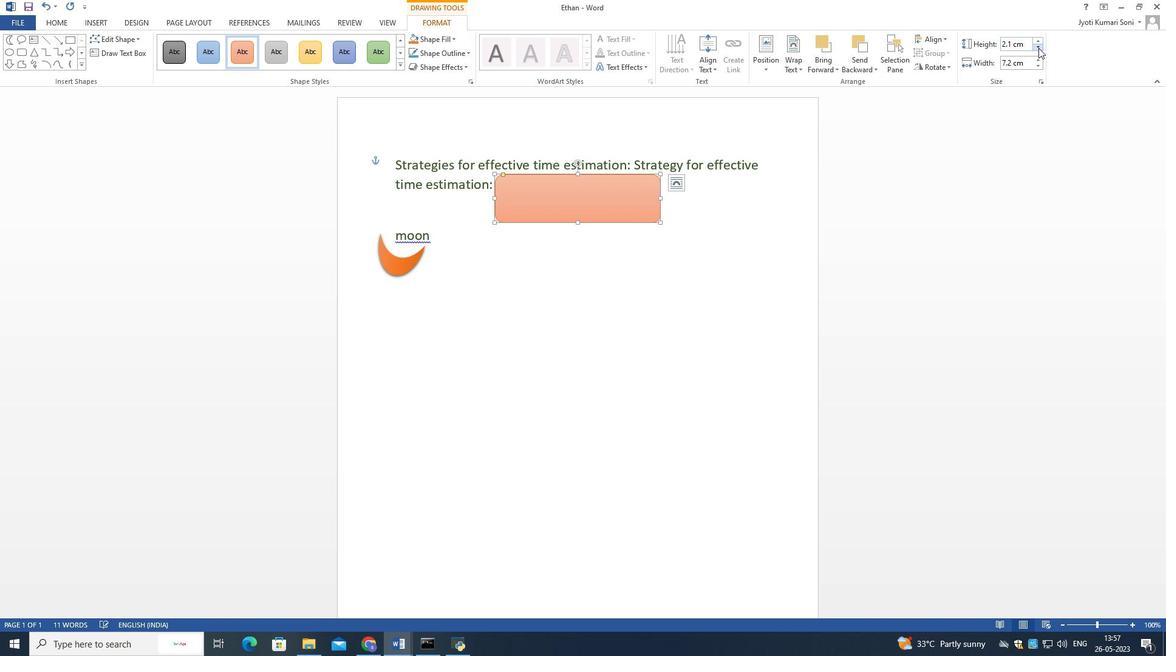 
Action: Mouse pressed left at (1039, 48)
Screenshot: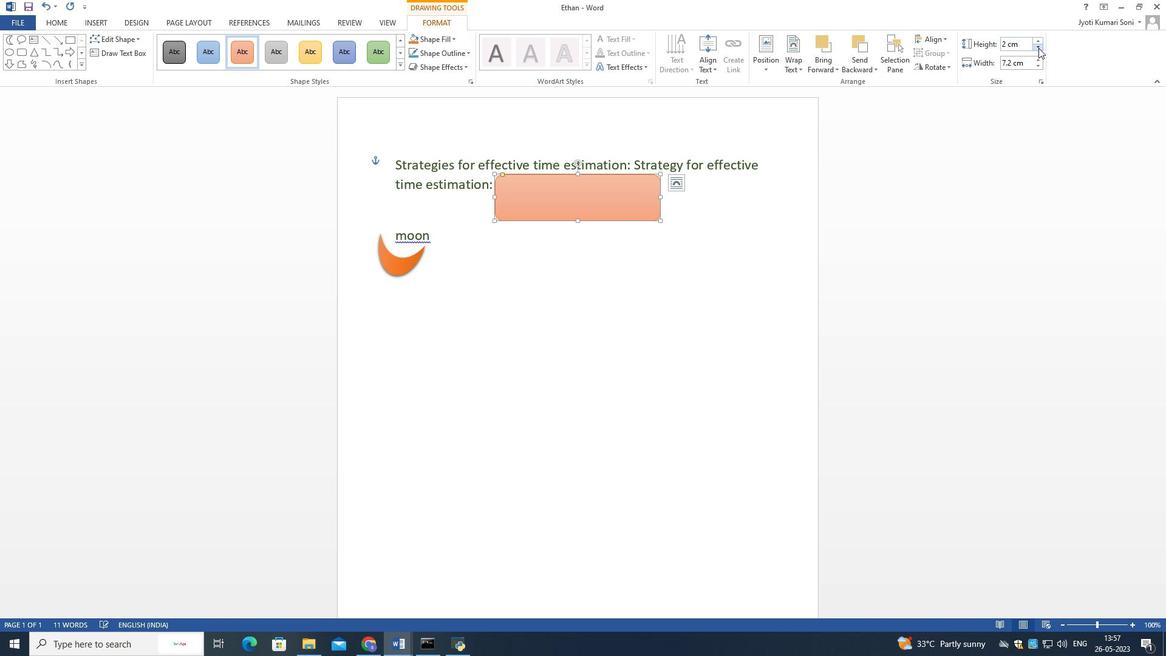 
Action: Mouse moved to (1036, 40)
Screenshot: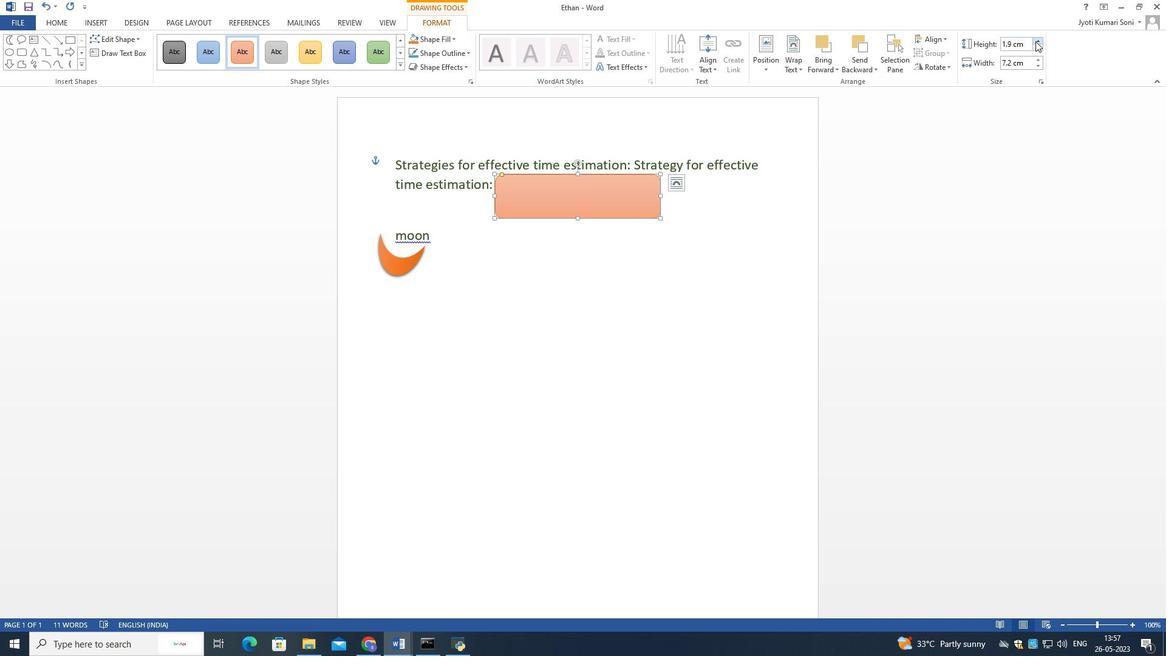 
Action: Mouse pressed left at (1036, 40)
Screenshot: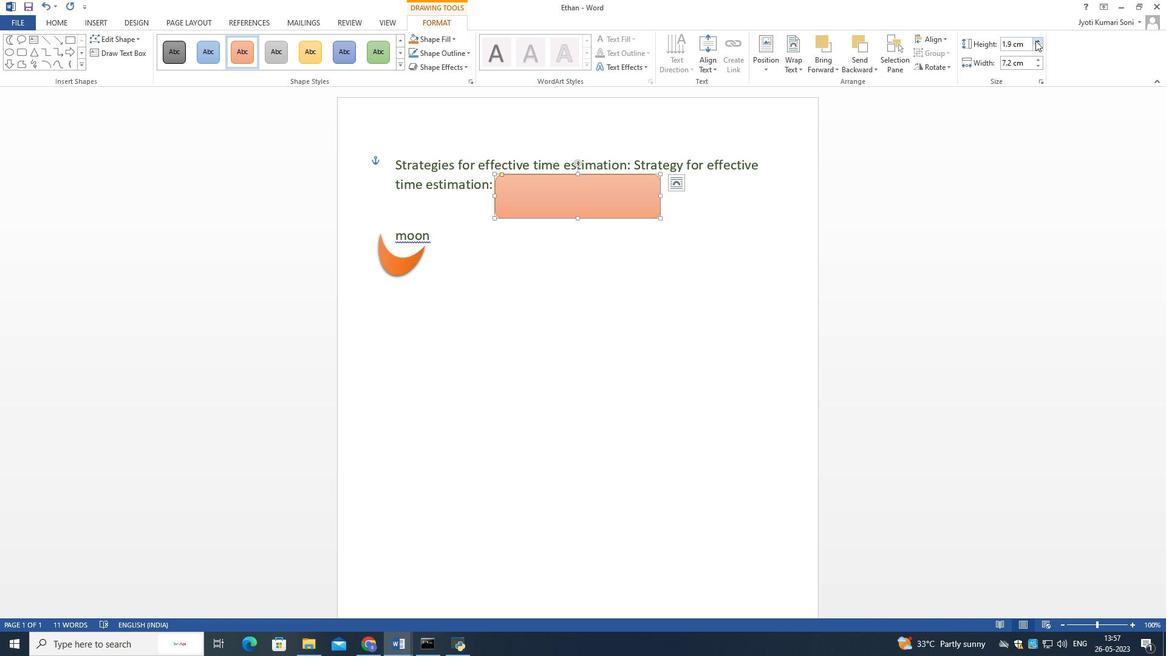 
Action: Mouse moved to (627, 238)
Screenshot: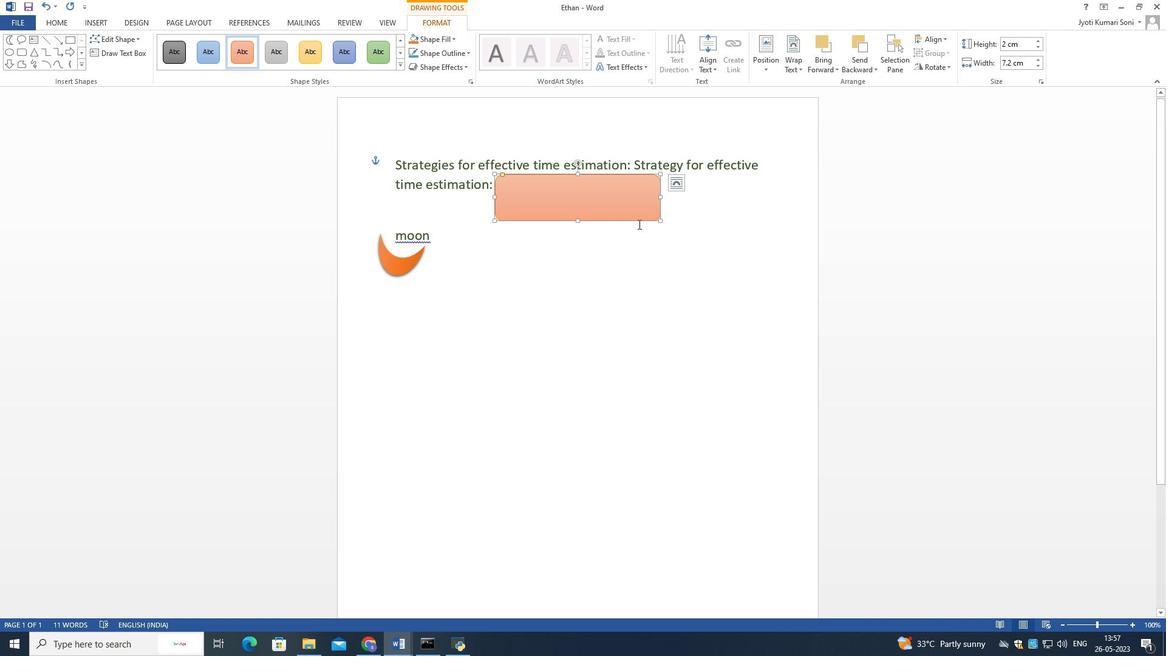 
Action: Mouse pressed left at (627, 238)
Screenshot: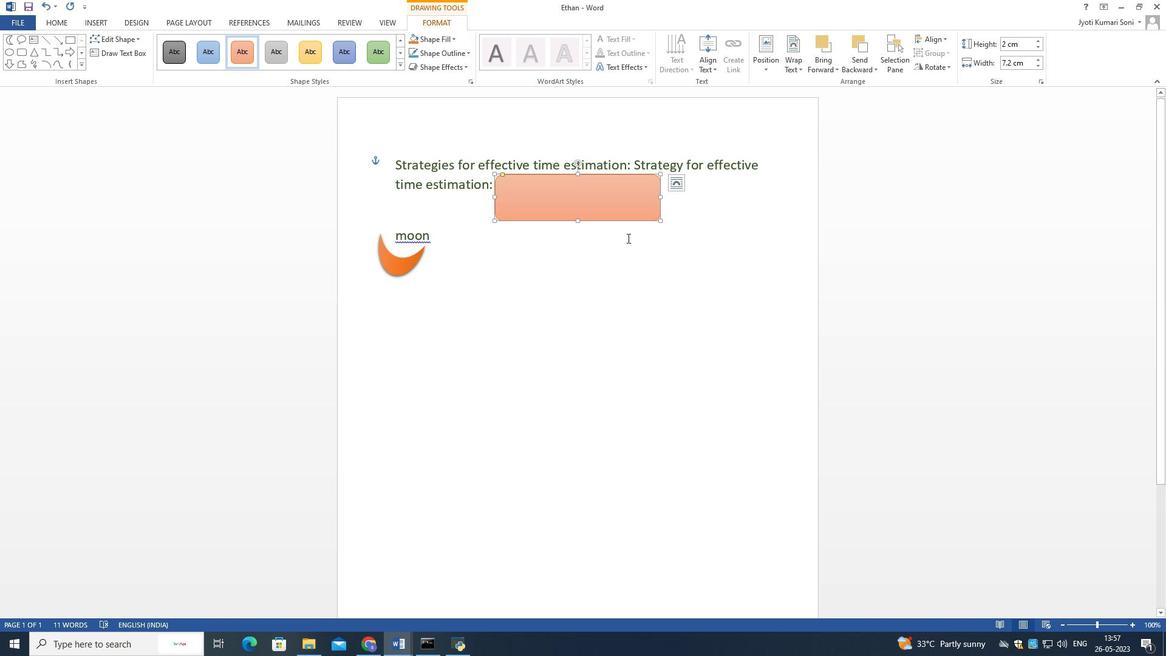
